 Task: Check the sale-to-list ratio of crown molding in the last 5 years.
Action: Mouse moved to (871, 188)
Screenshot: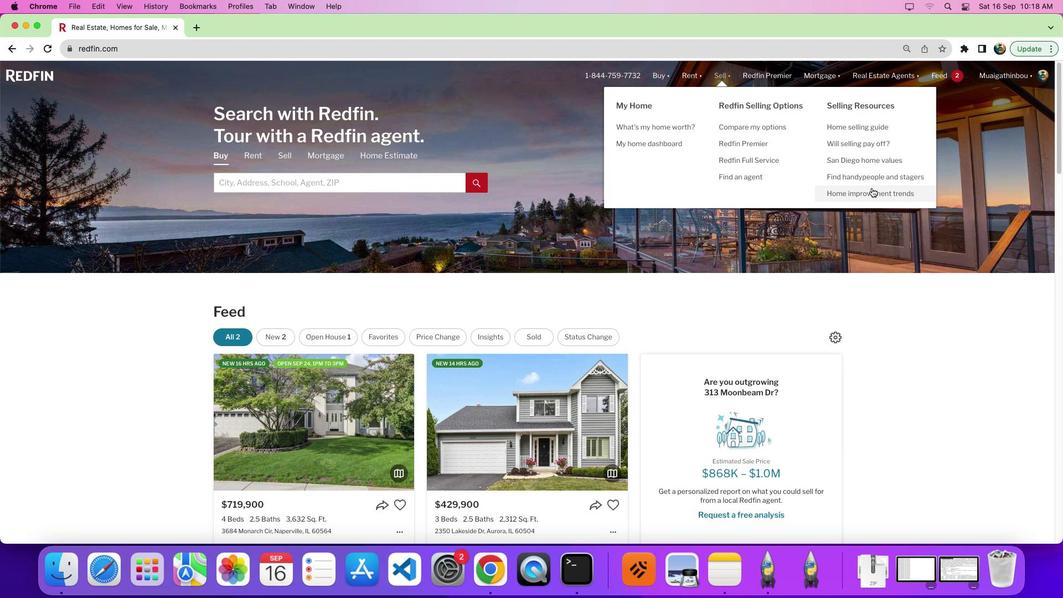 
Action: Mouse pressed left at (871, 188)
Screenshot: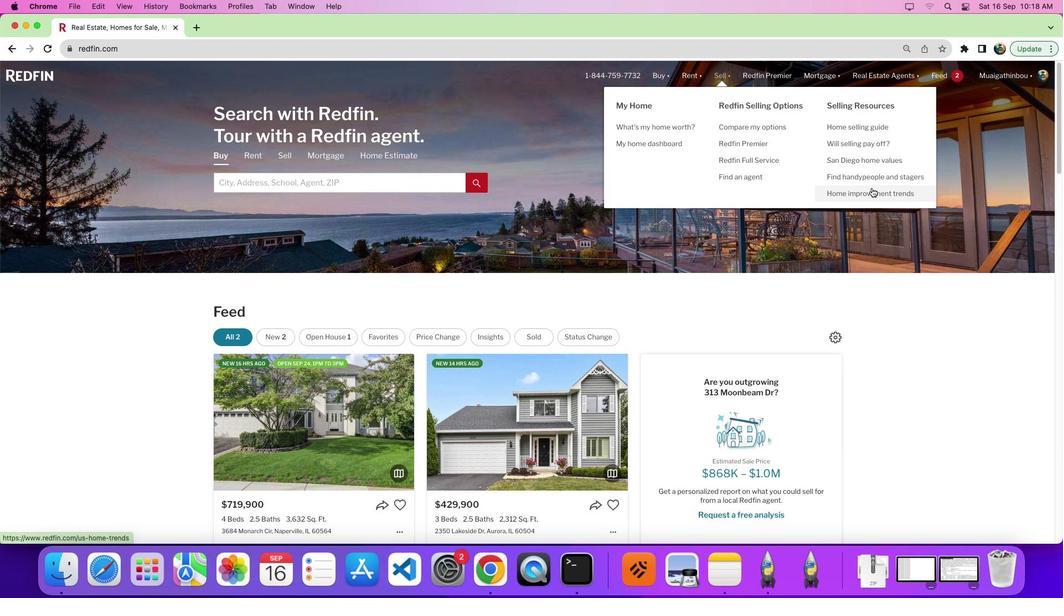 
Action: Mouse pressed left at (871, 188)
Screenshot: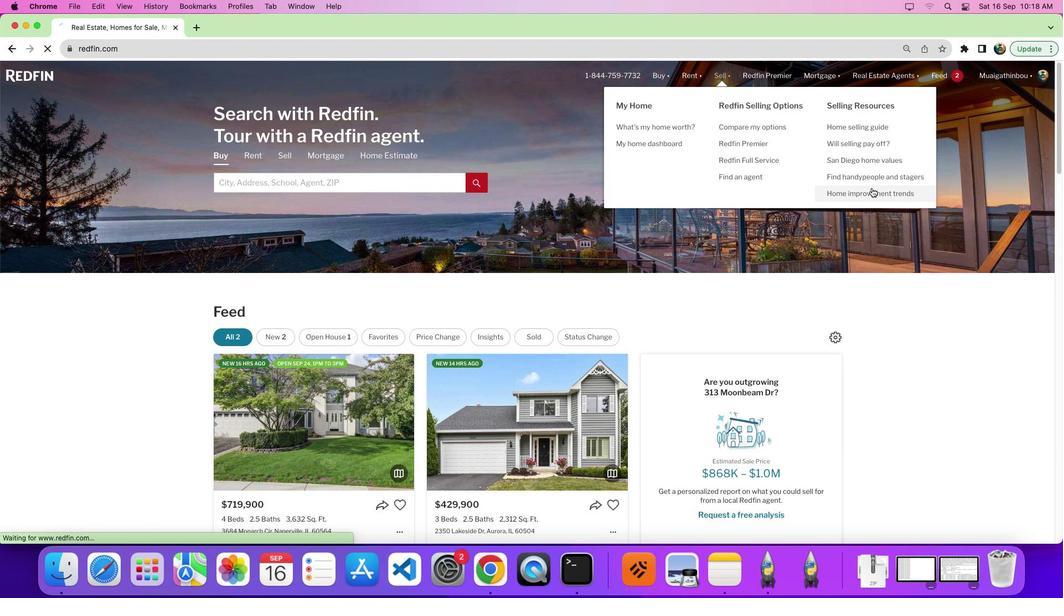 
Action: Mouse moved to (301, 212)
Screenshot: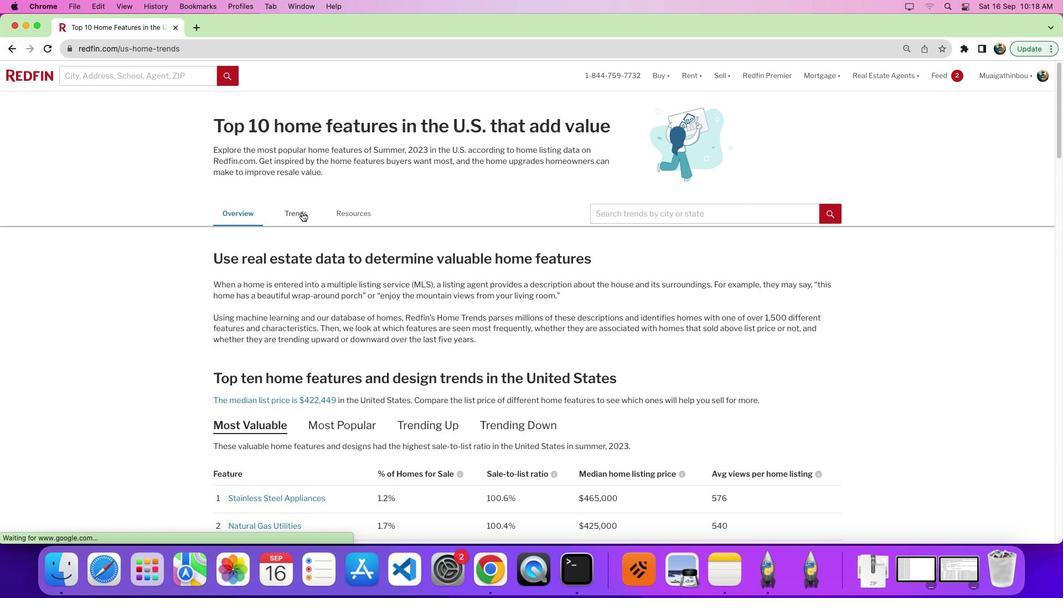 
Action: Mouse pressed left at (301, 212)
Screenshot: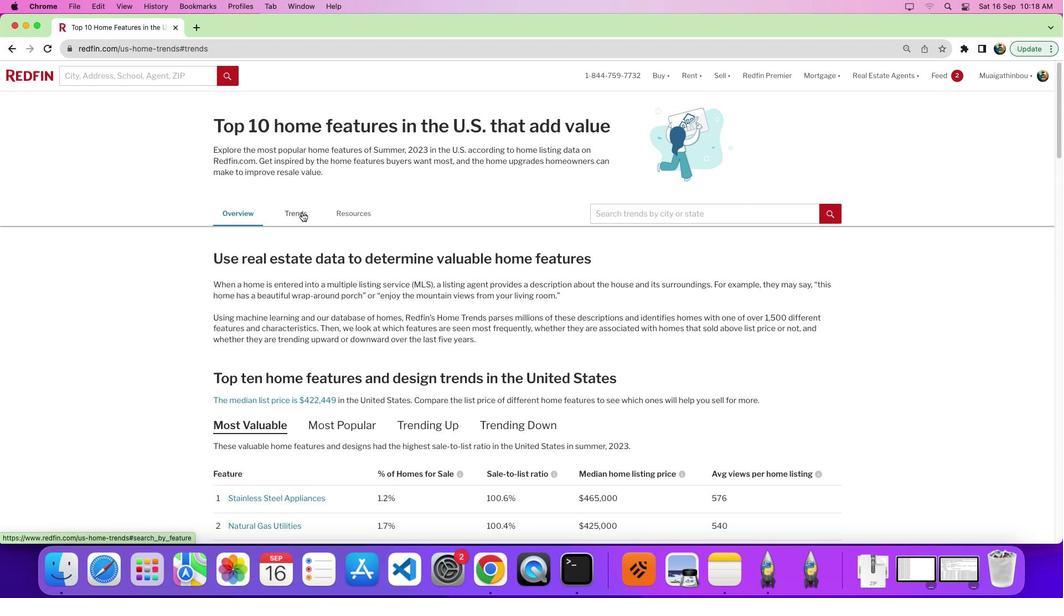 
Action: Mouse moved to (540, 286)
Screenshot: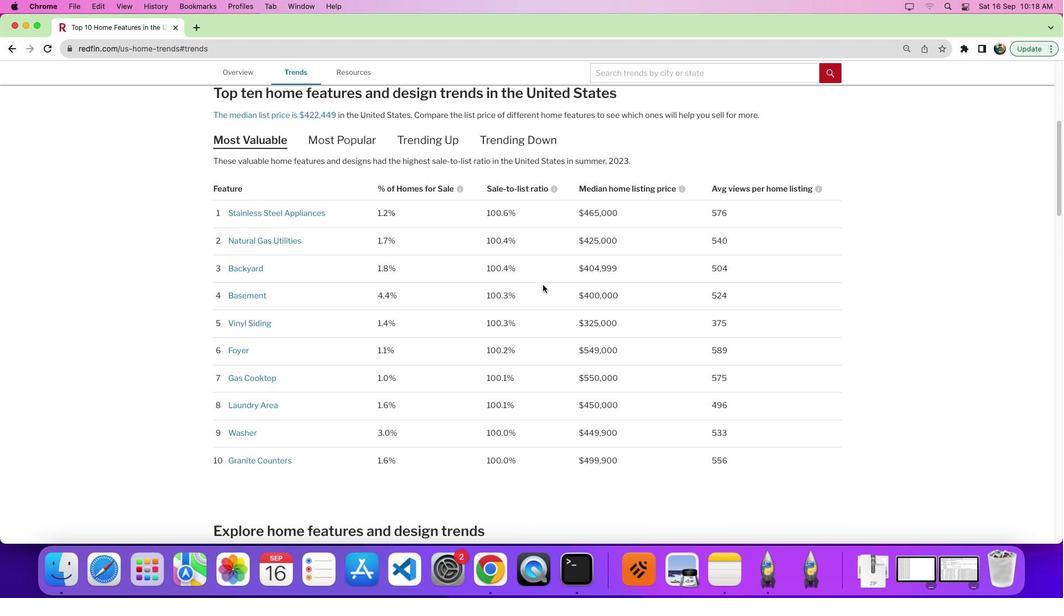 
Action: Mouse scrolled (540, 286) with delta (0, 0)
Screenshot: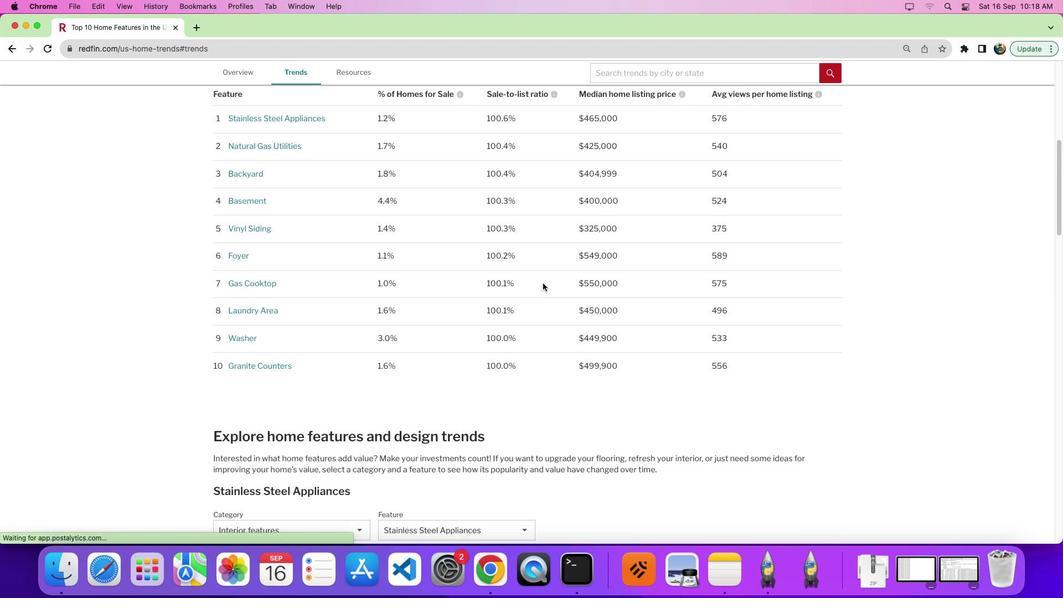 
Action: Mouse moved to (540, 286)
Screenshot: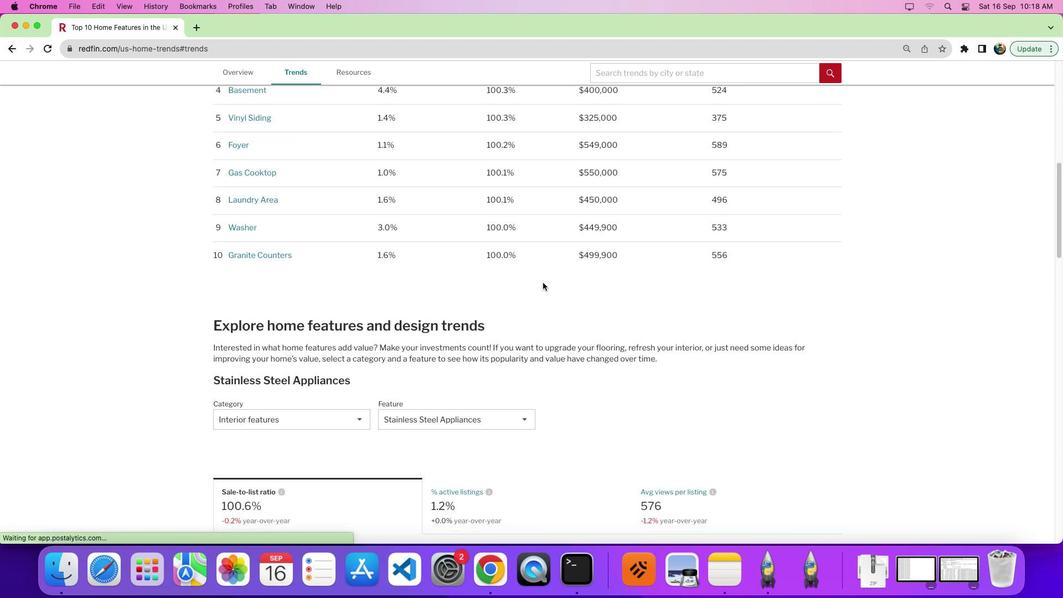 
Action: Mouse scrolled (540, 286) with delta (0, 0)
Screenshot: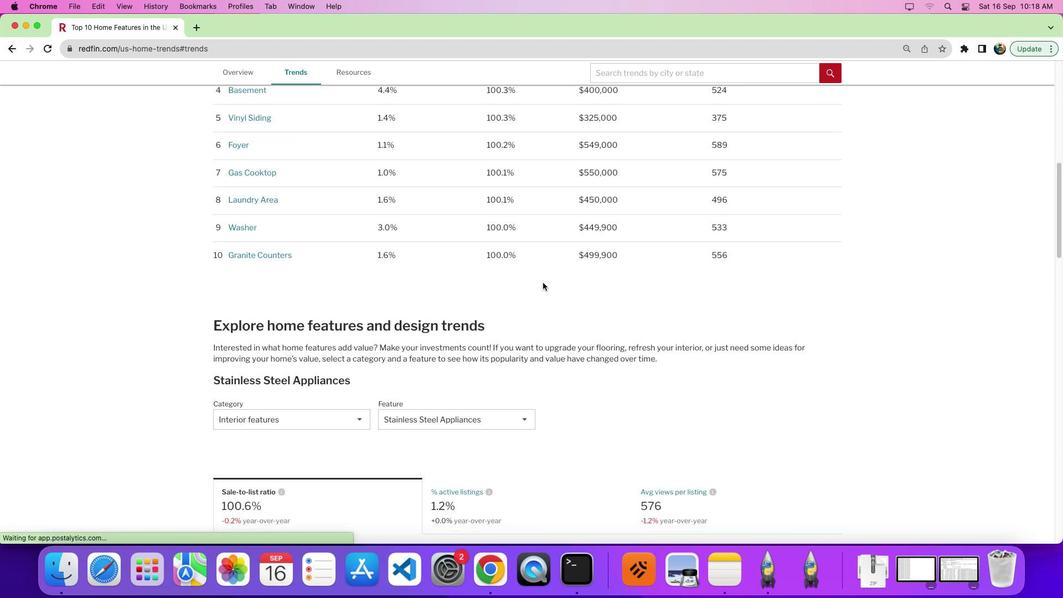 
Action: Mouse moved to (542, 286)
Screenshot: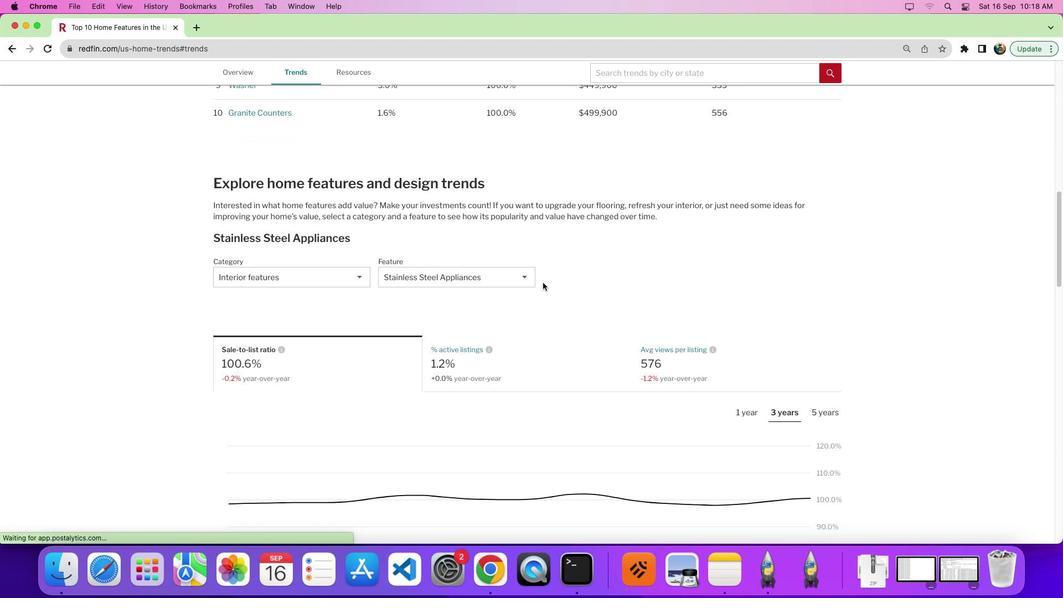 
Action: Mouse scrolled (542, 286) with delta (0, -3)
Screenshot: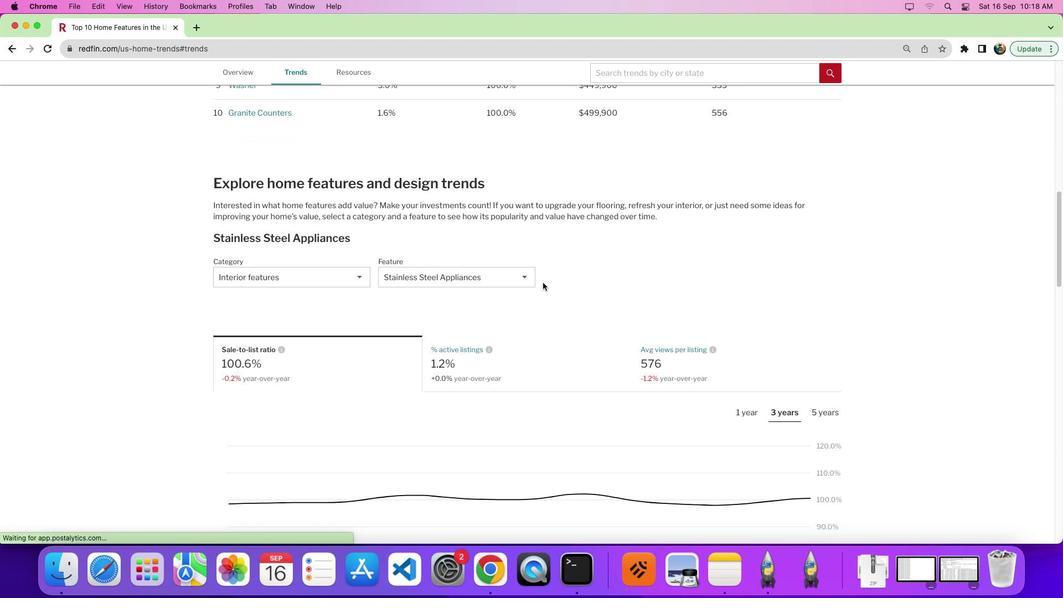 
Action: Mouse moved to (543, 283)
Screenshot: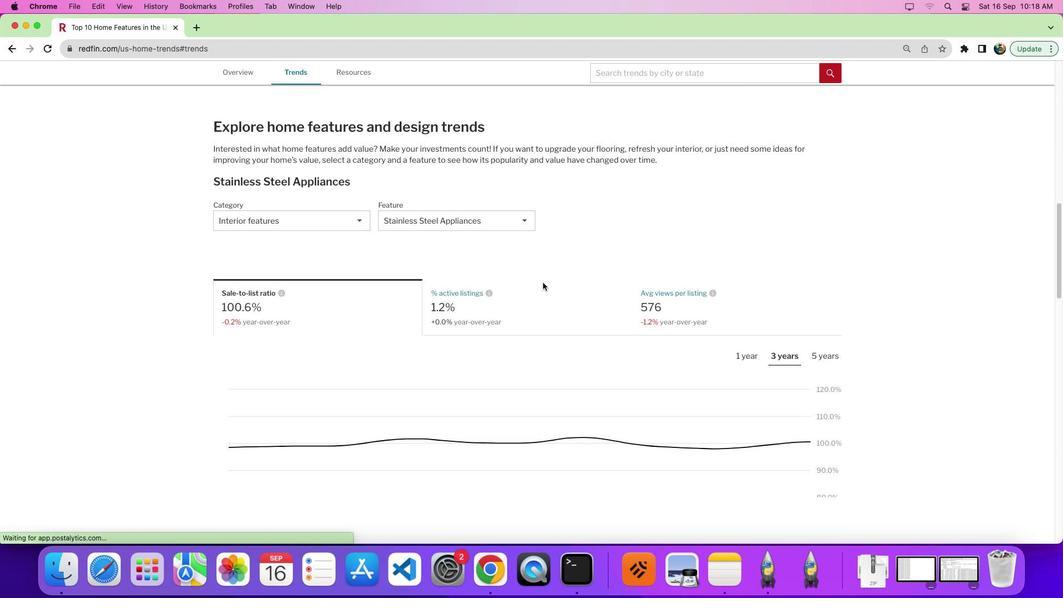 
Action: Mouse scrolled (543, 283) with delta (0, -4)
Screenshot: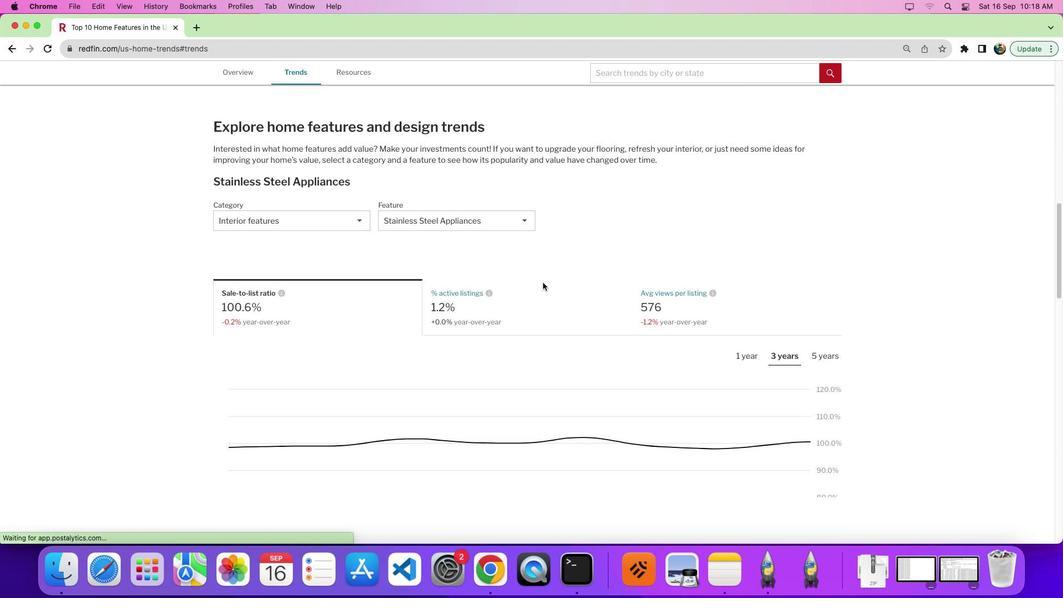 
Action: Mouse moved to (543, 282)
Screenshot: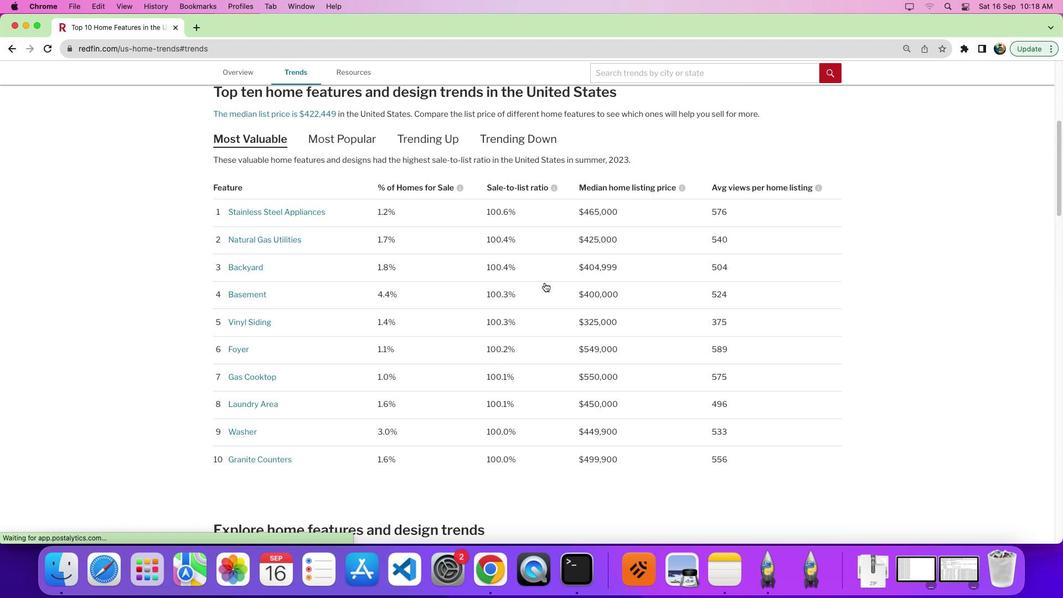 
Action: Mouse scrolled (543, 282) with delta (0, 0)
Screenshot: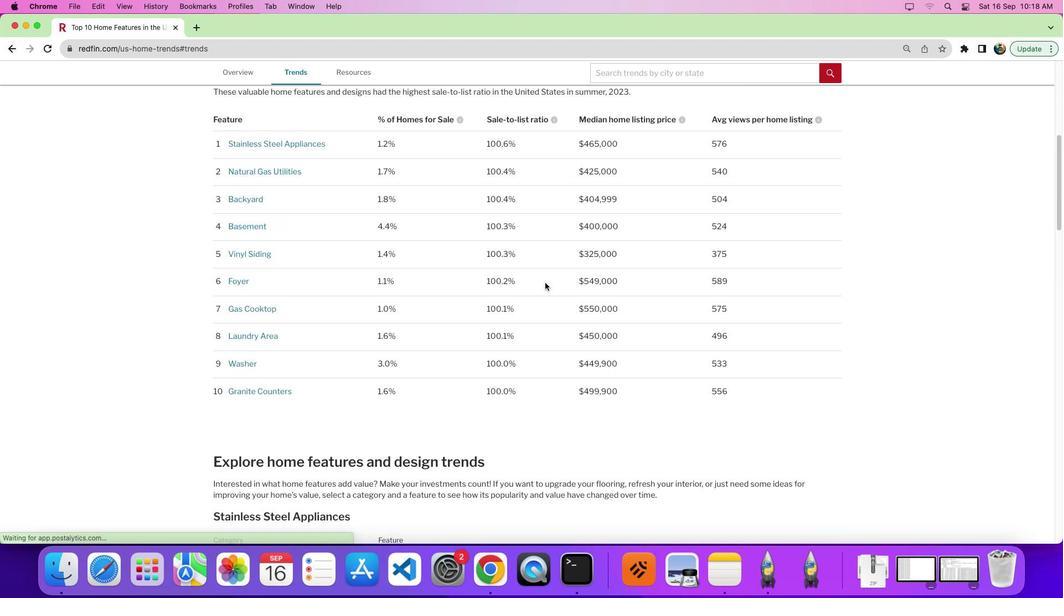 
Action: Mouse scrolled (543, 282) with delta (0, 0)
Screenshot: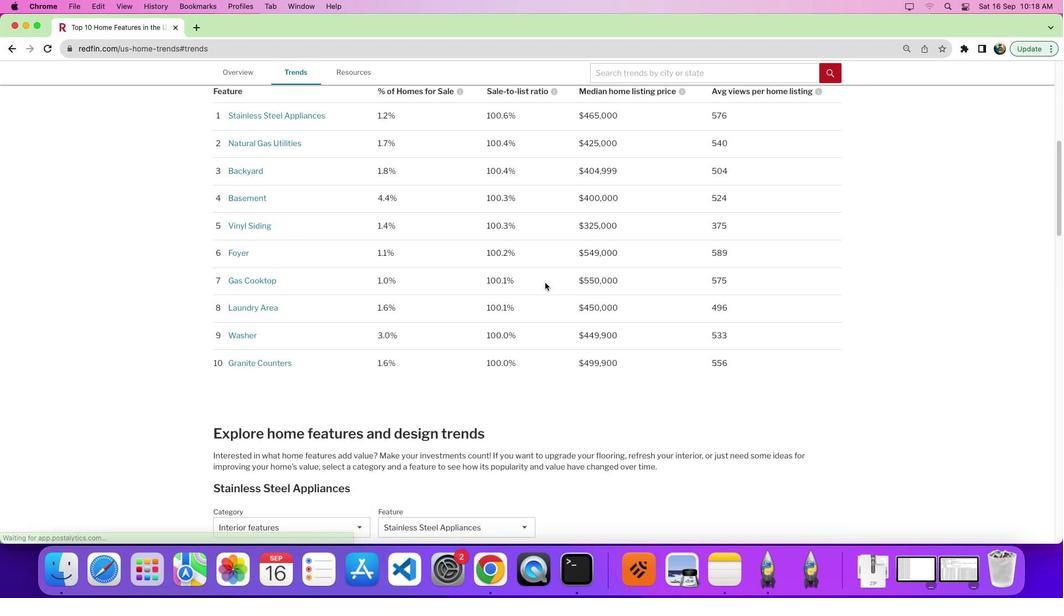 
Action: Mouse moved to (544, 282)
Screenshot: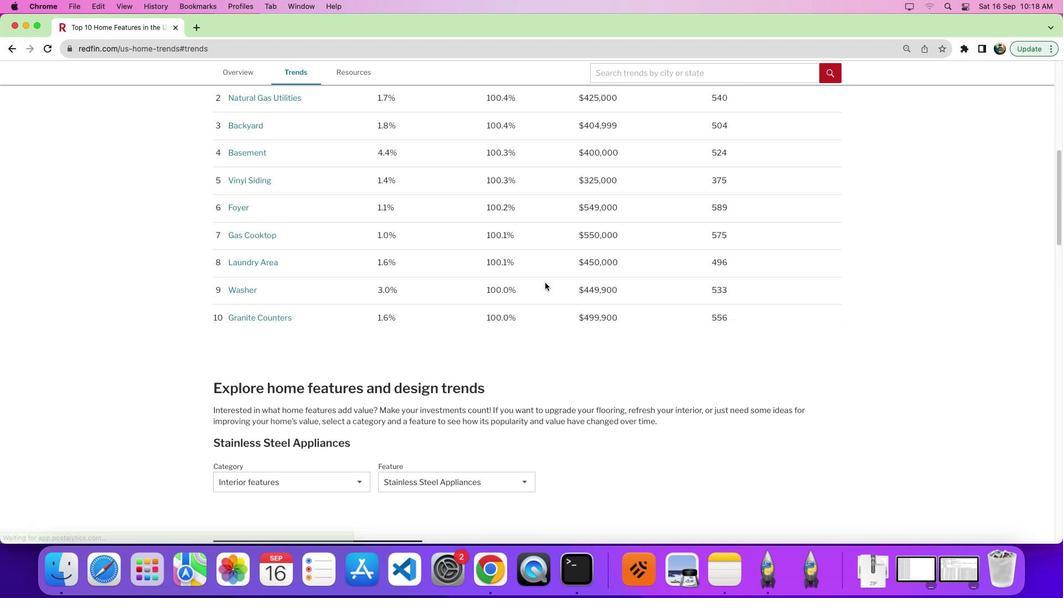
Action: Mouse scrolled (544, 282) with delta (0, -2)
Screenshot: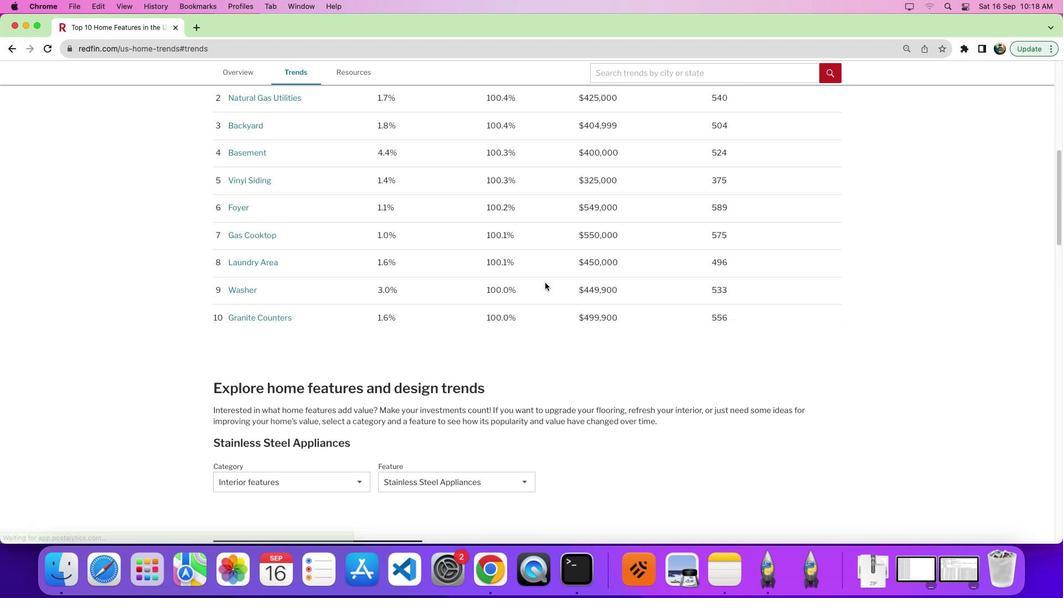
Action: Mouse moved to (565, 273)
Screenshot: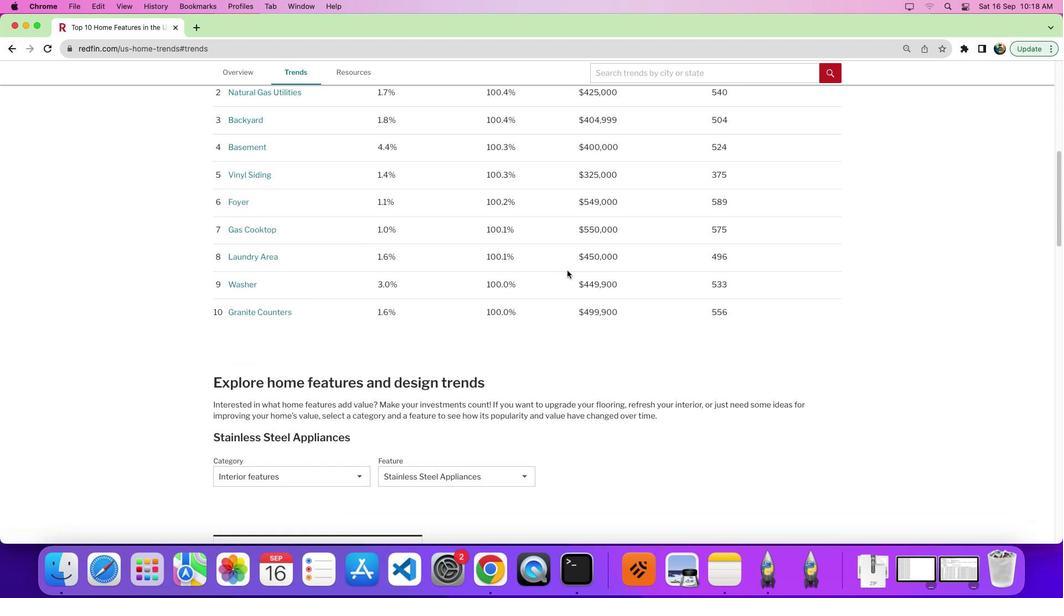 
Action: Mouse scrolled (565, 273) with delta (0, 0)
Screenshot: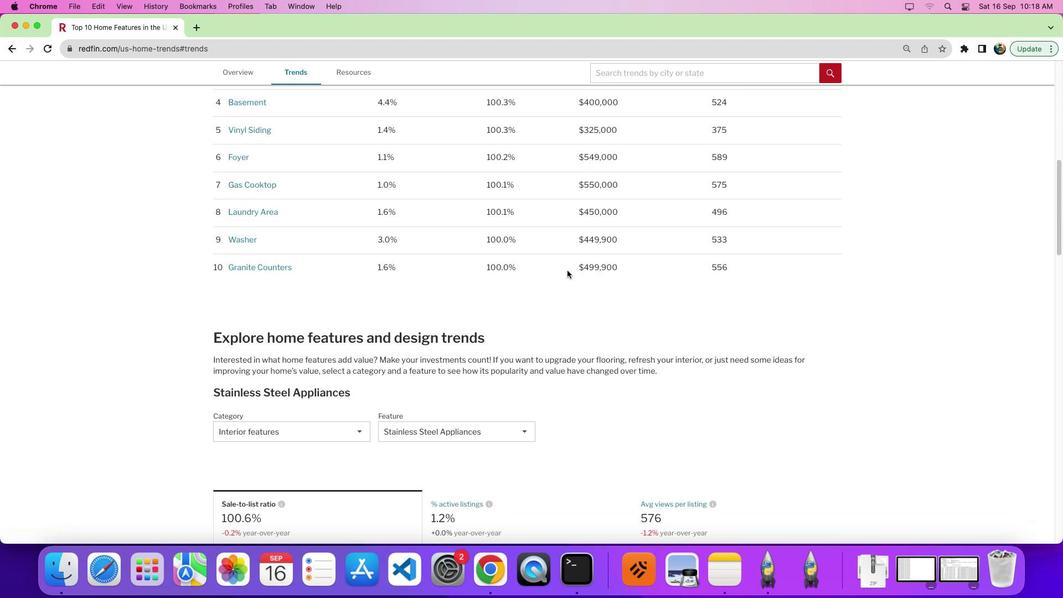 
Action: Mouse moved to (567, 272)
Screenshot: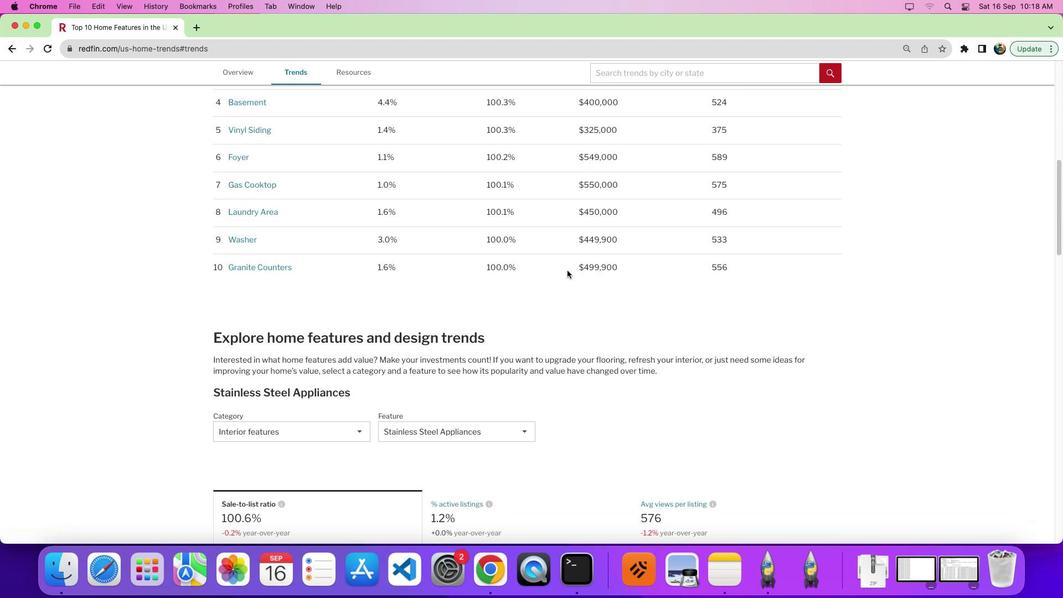 
Action: Mouse scrolled (567, 272) with delta (0, 0)
Screenshot: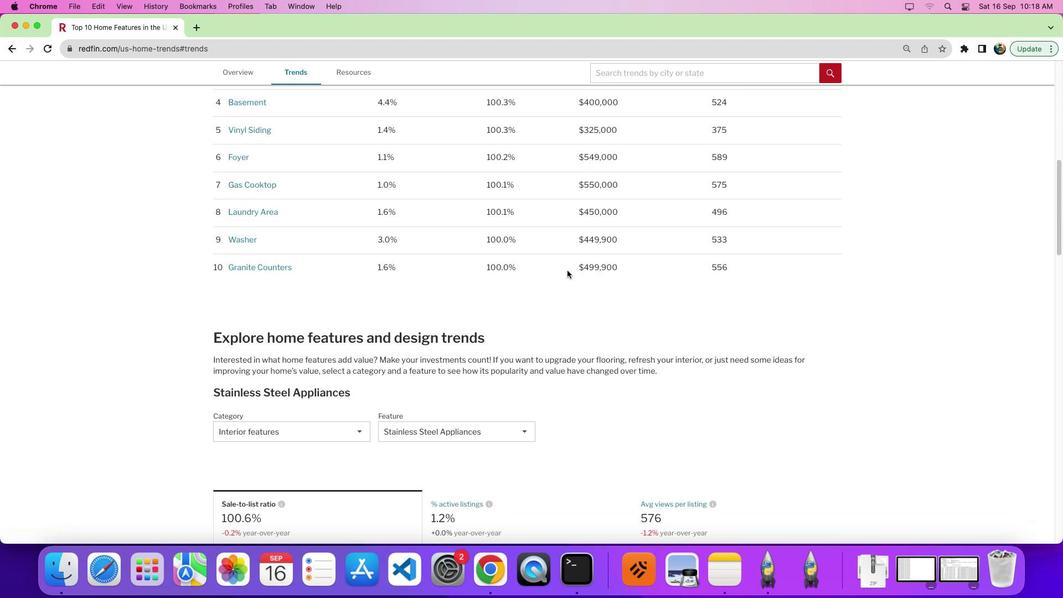 
Action: Mouse moved to (567, 271)
Screenshot: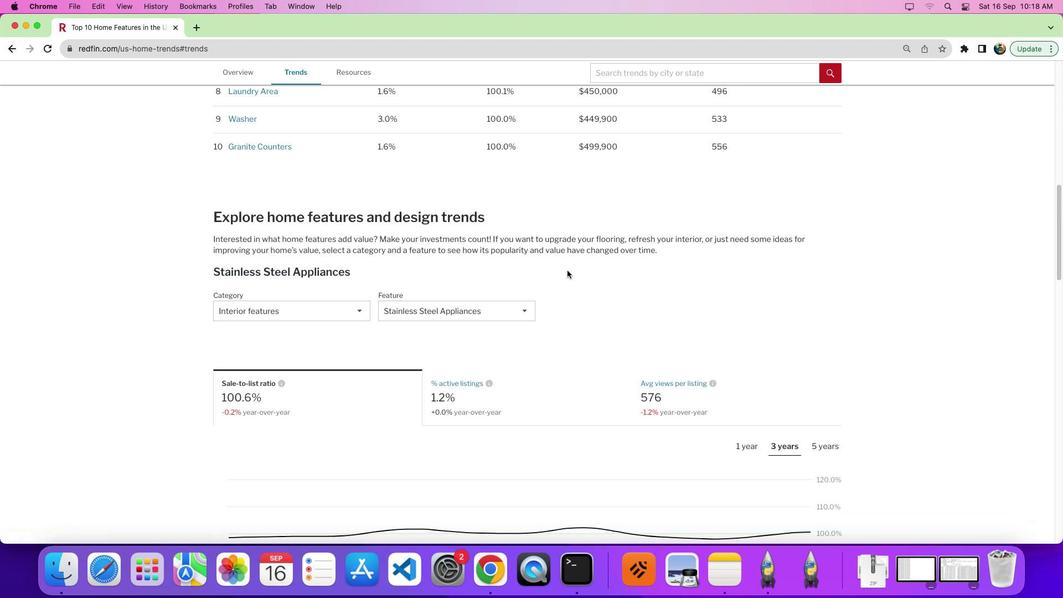 
Action: Mouse scrolled (567, 271) with delta (0, -3)
Screenshot: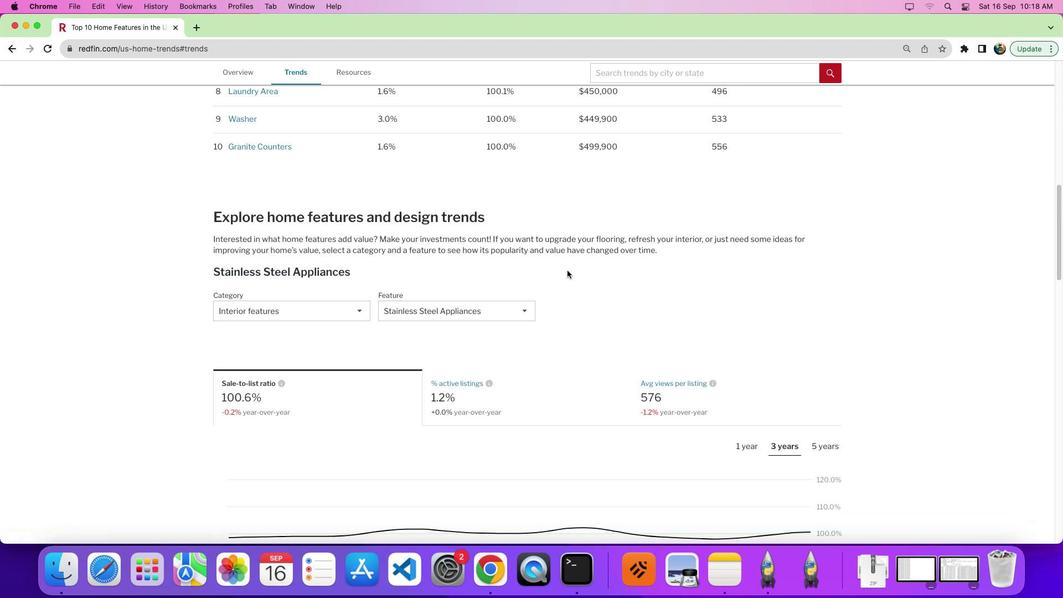 
Action: Mouse moved to (567, 270)
Screenshot: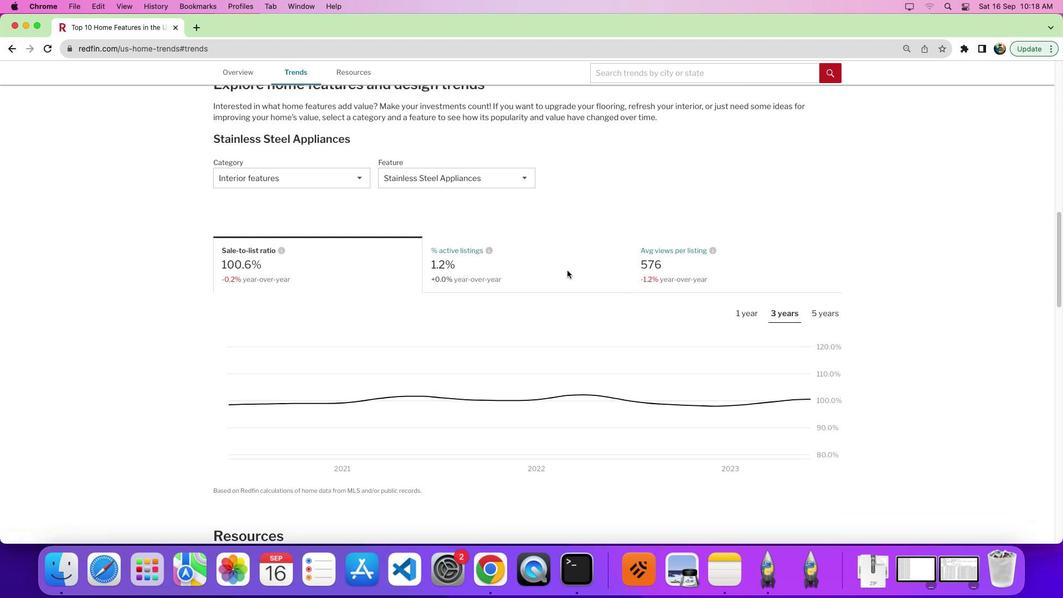 
Action: Mouse scrolled (567, 270) with delta (0, -4)
Screenshot: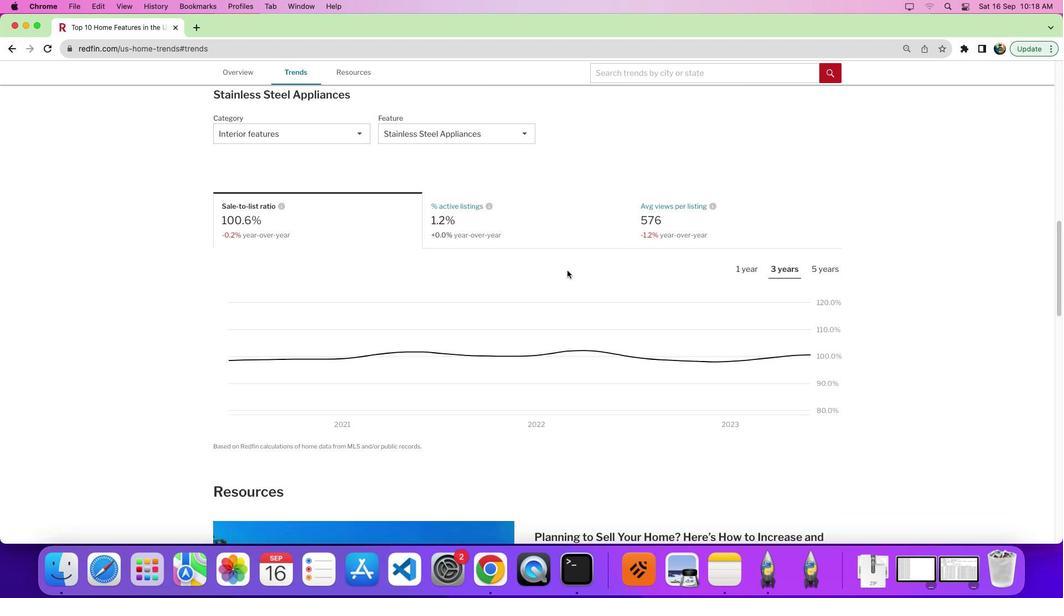 
Action: Mouse moved to (454, 132)
Screenshot: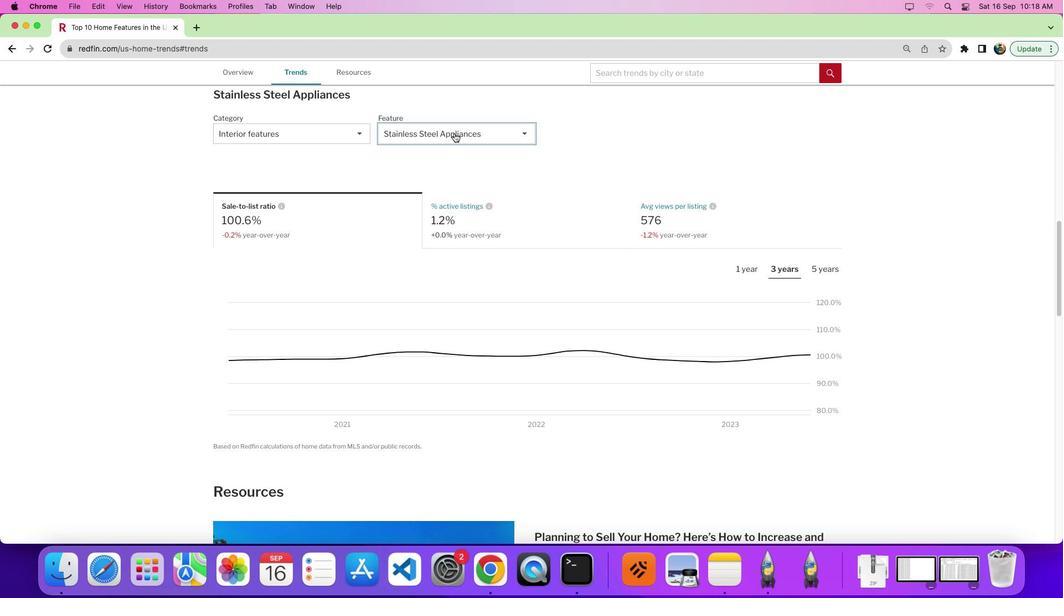 
Action: Mouse pressed left at (454, 132)
Screenshot: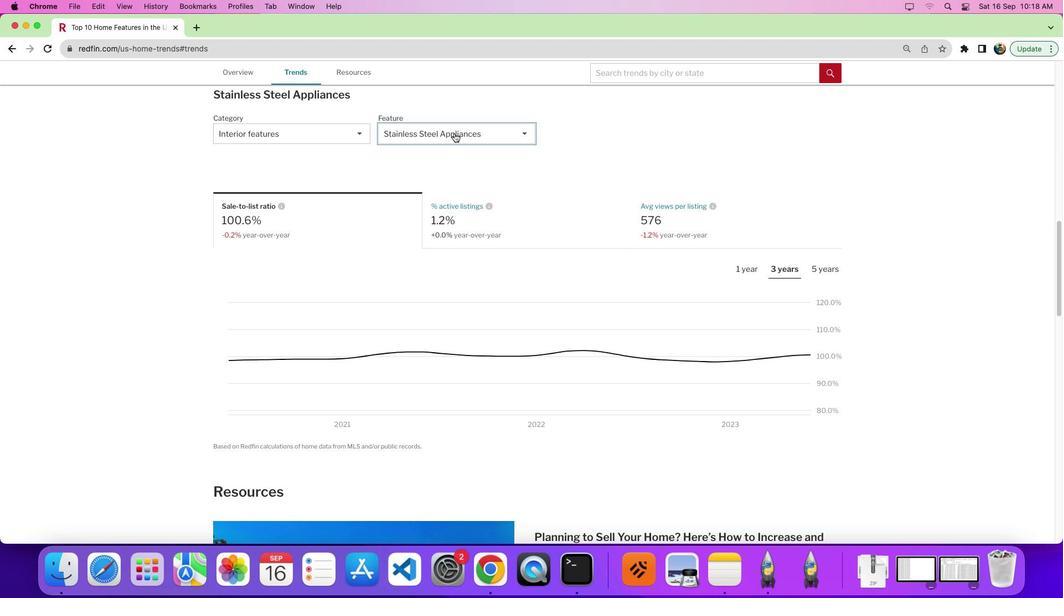 
Action: Mouse moved to (482, 238)
Screenshot: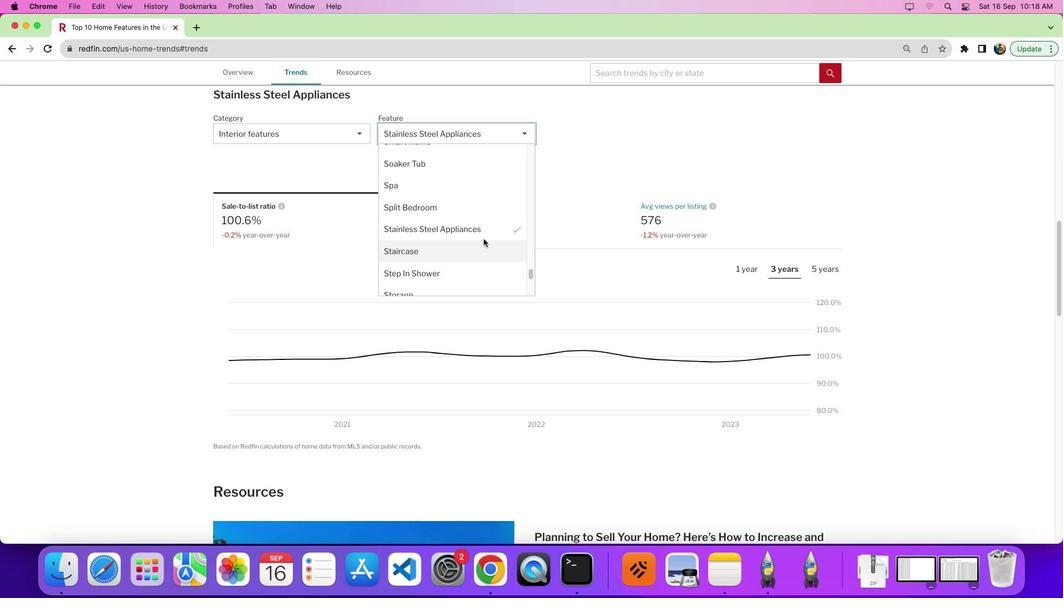 
Action: Mouse scrolled (482, 238) with delta (0, 0)
Screenshot: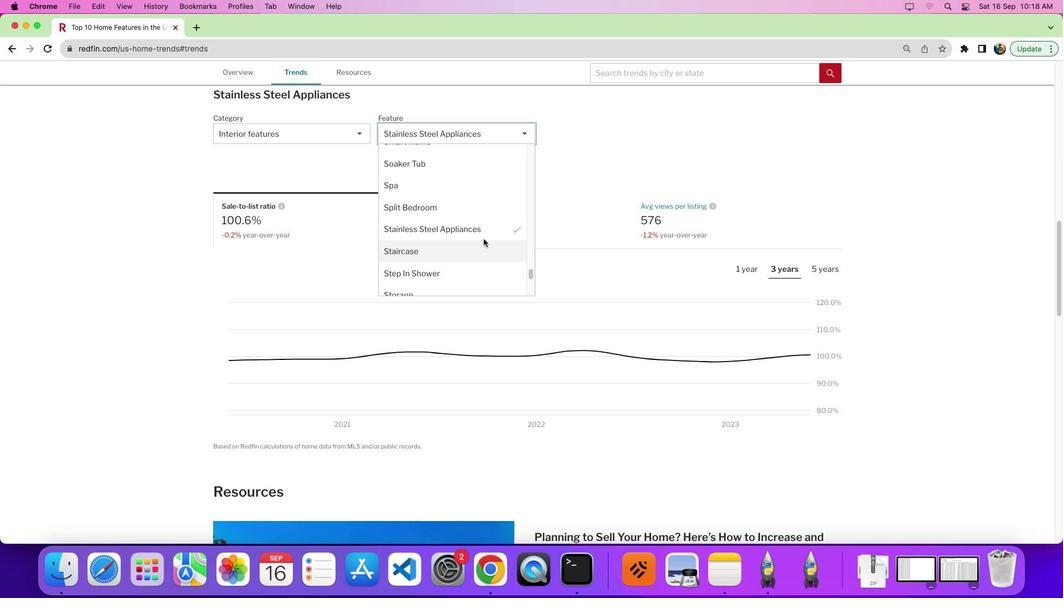 
Action: Mouse moved to (482, 238)
Screenshot: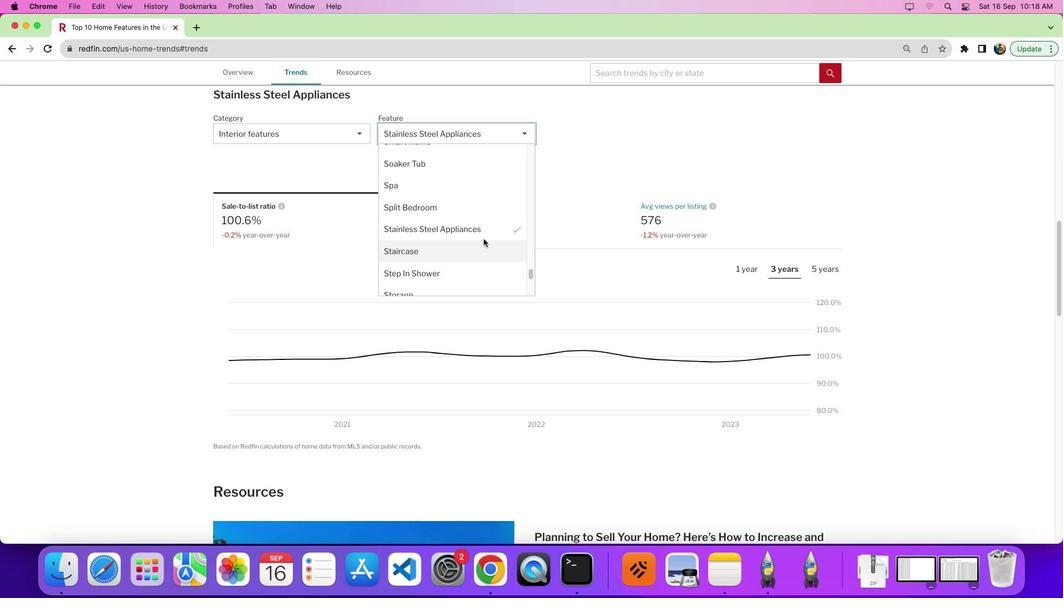 
Action: Mouse scrolled (482, 238) with delta (0, 0)
Screenshot: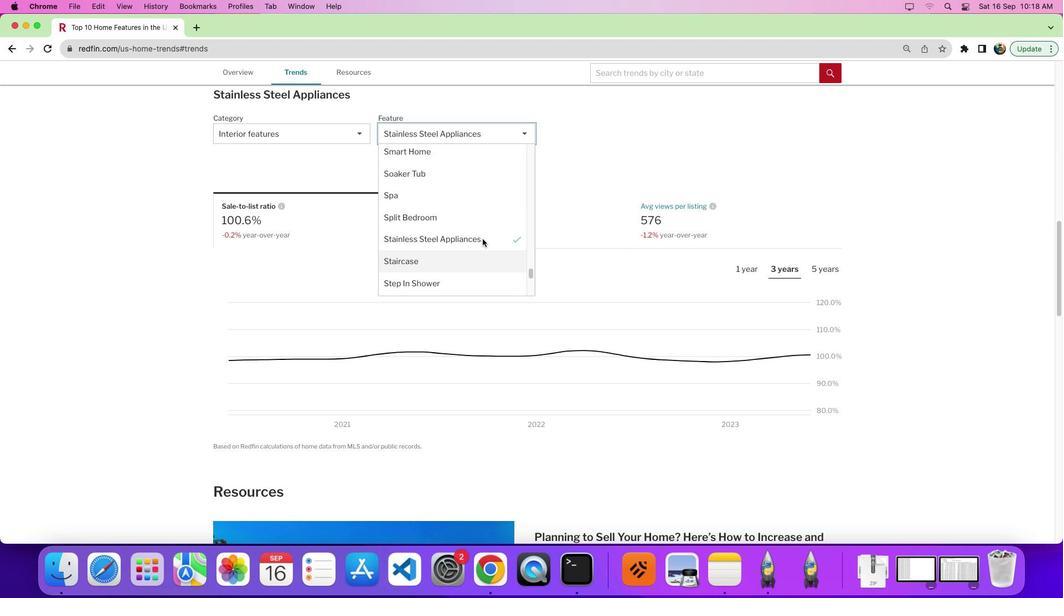
Action: Mouse moved to (480, 238)
Screenshot: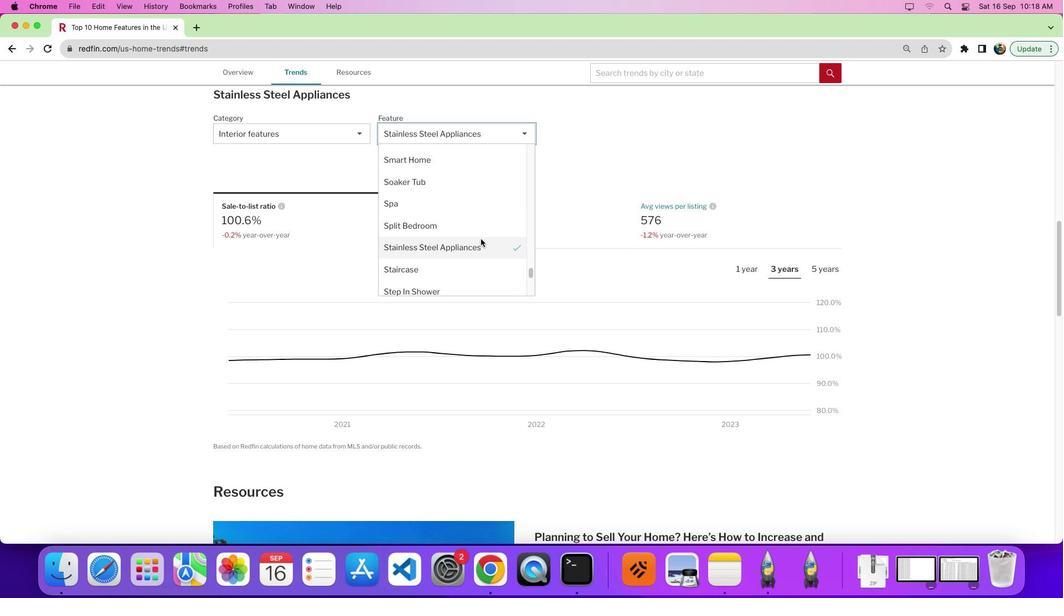 
Action: Mouse scrolled (480, 238) with delta (0, 0)
Screenshot: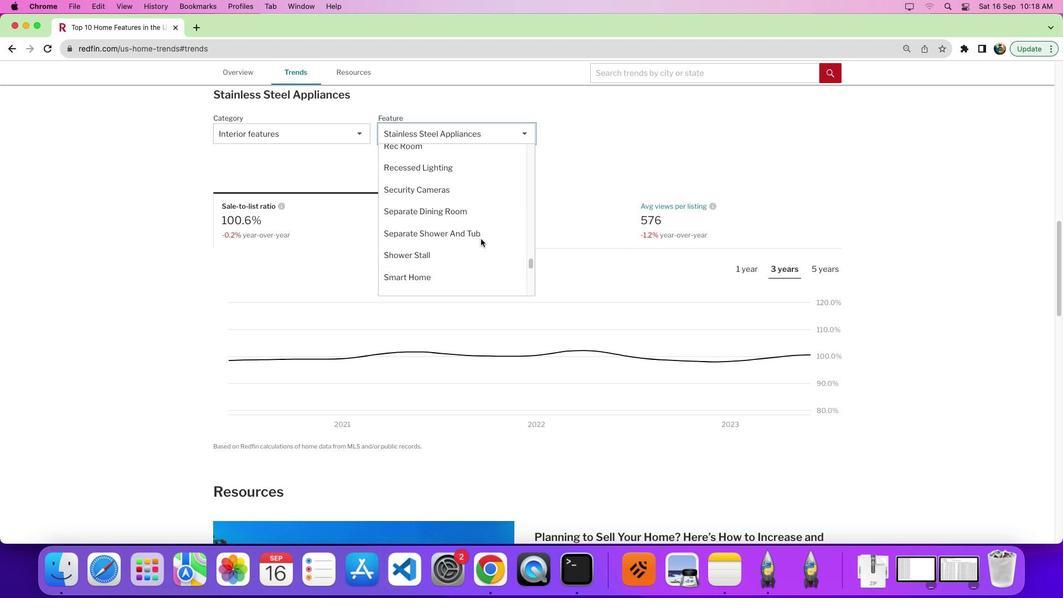 
Action: Mouse scrolled (480, 238) with delta (0, 0)
Screenshot: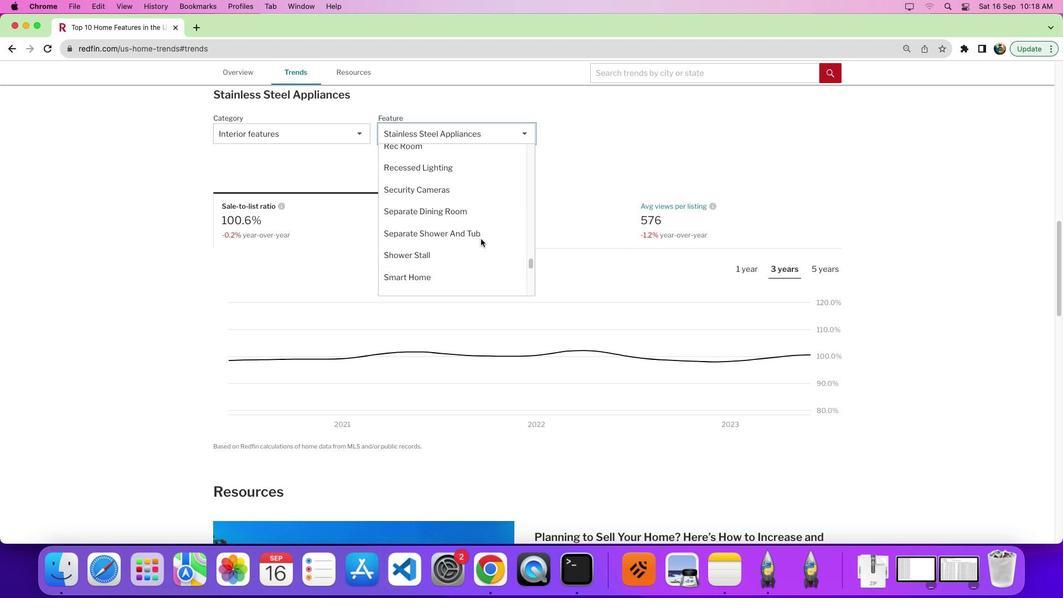 
Action: Mouse scrolled (480, 238) with delta (0, 3)
Screenshot: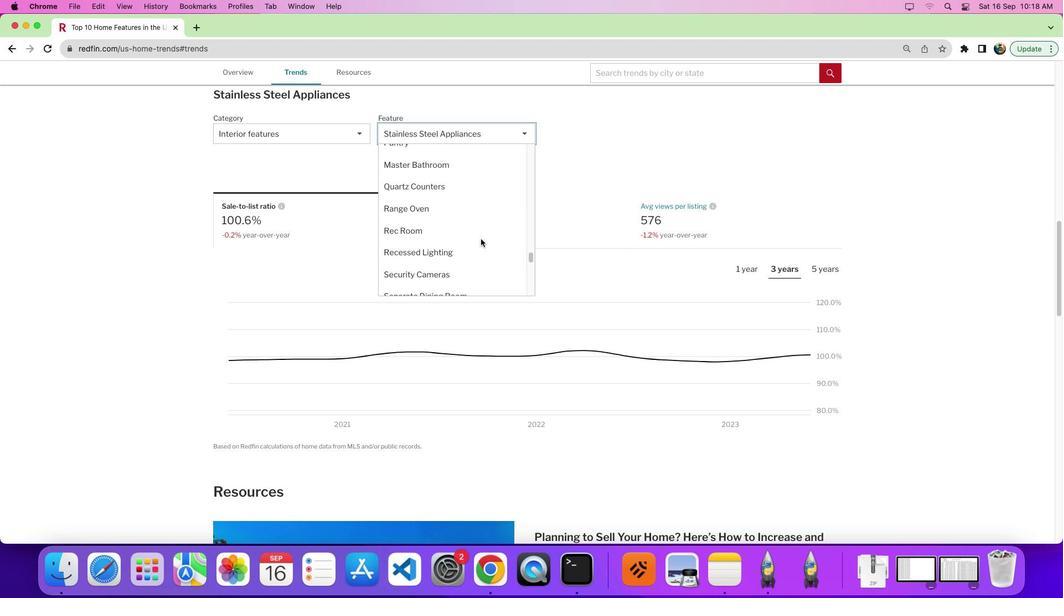 
Action: Mouse scrolled (480, 238) with delta (0, 0)
Screenshot: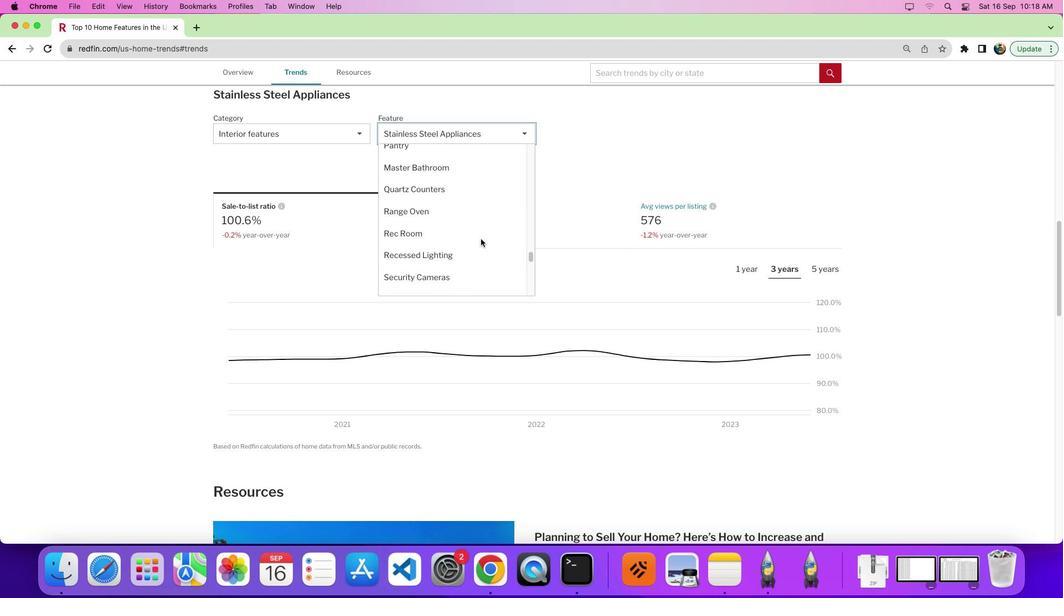 
Action: Mouse scrolled (480, 238) with delta (0, 0)
Screenshot: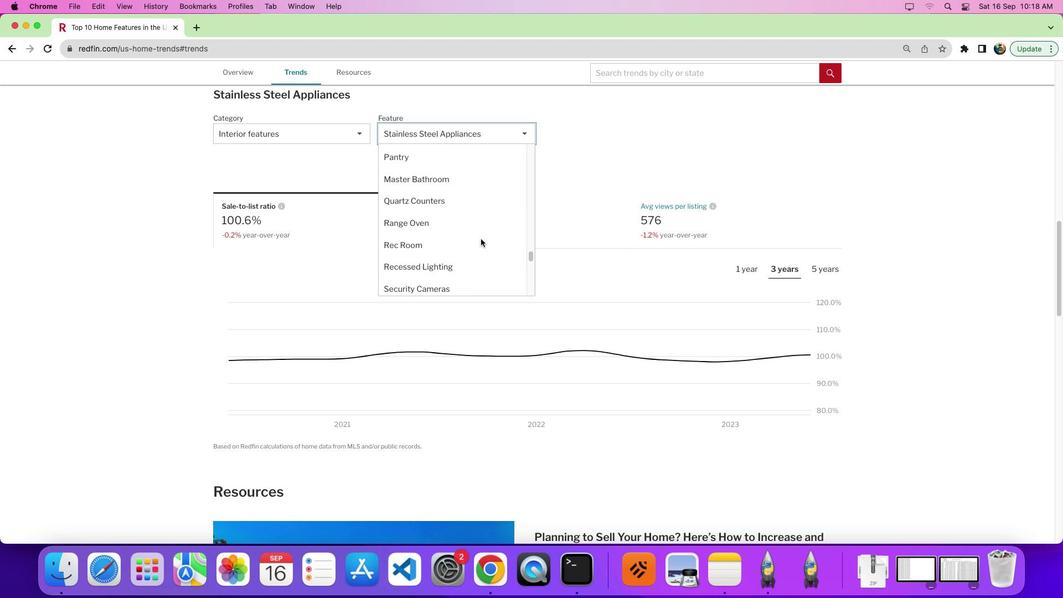 
Action: Mouse moved to (480, 238)
Screenshot: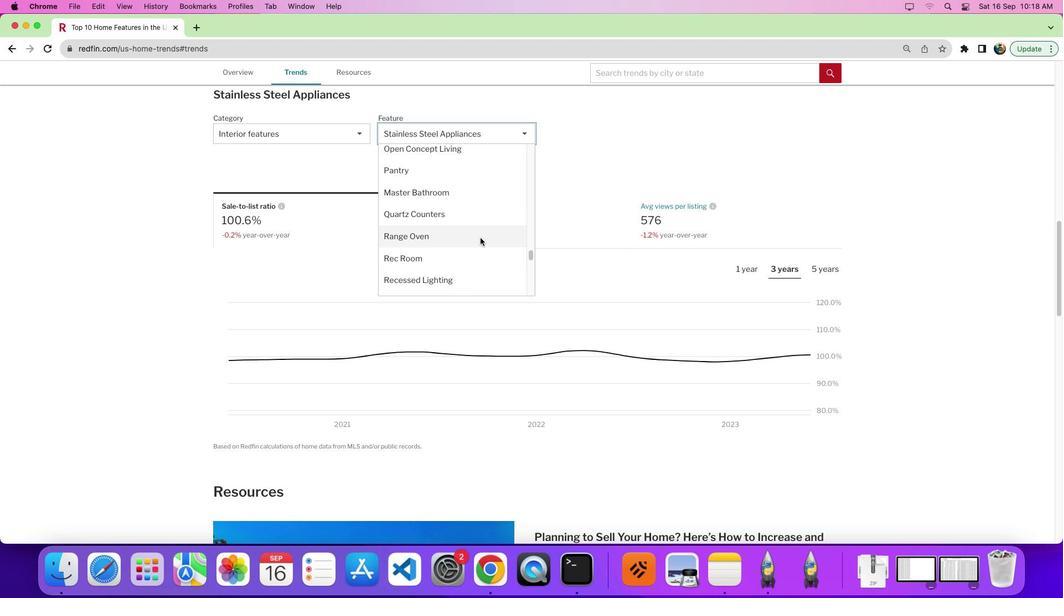 
Action: Mouse scrolled (480, 238) with delta (0, 0)
Screenshot: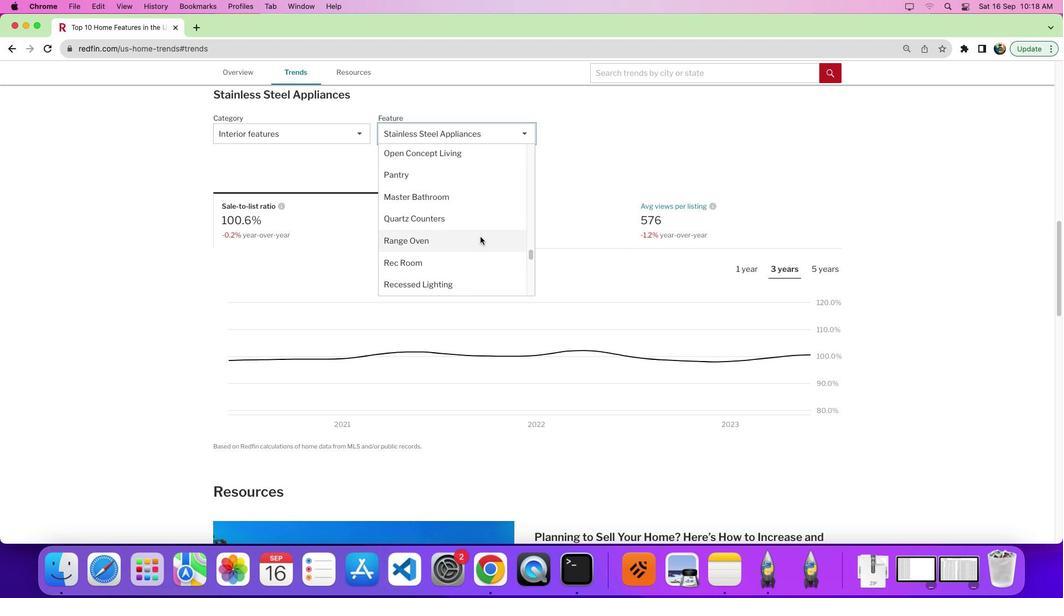 
Action: Mouse scrolled (480, 238) with delta (0, 0)
Screenshot: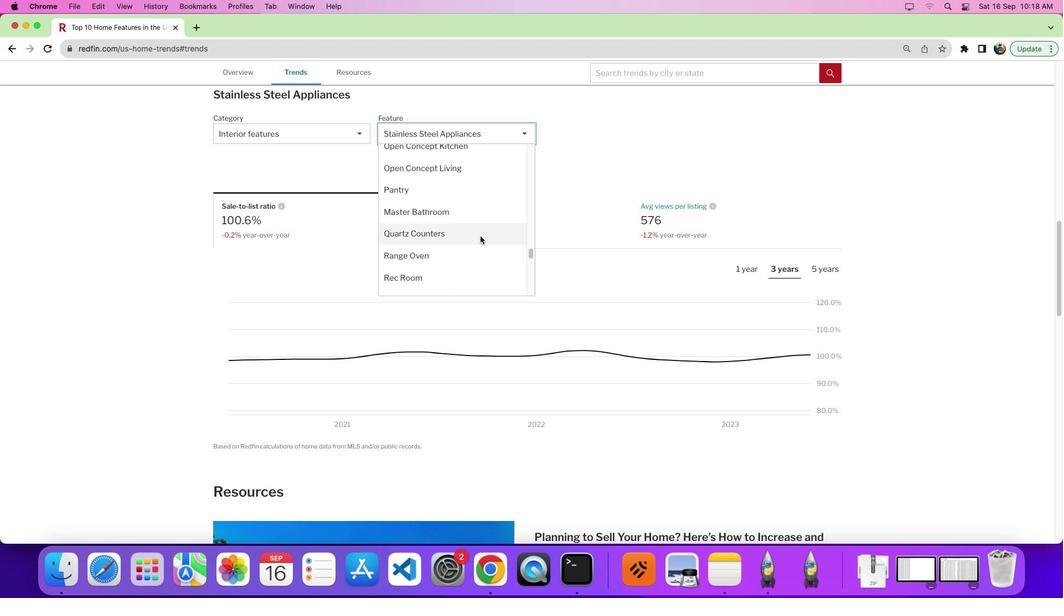 
Action: Mouse moved to (478, 231)
Screenshot: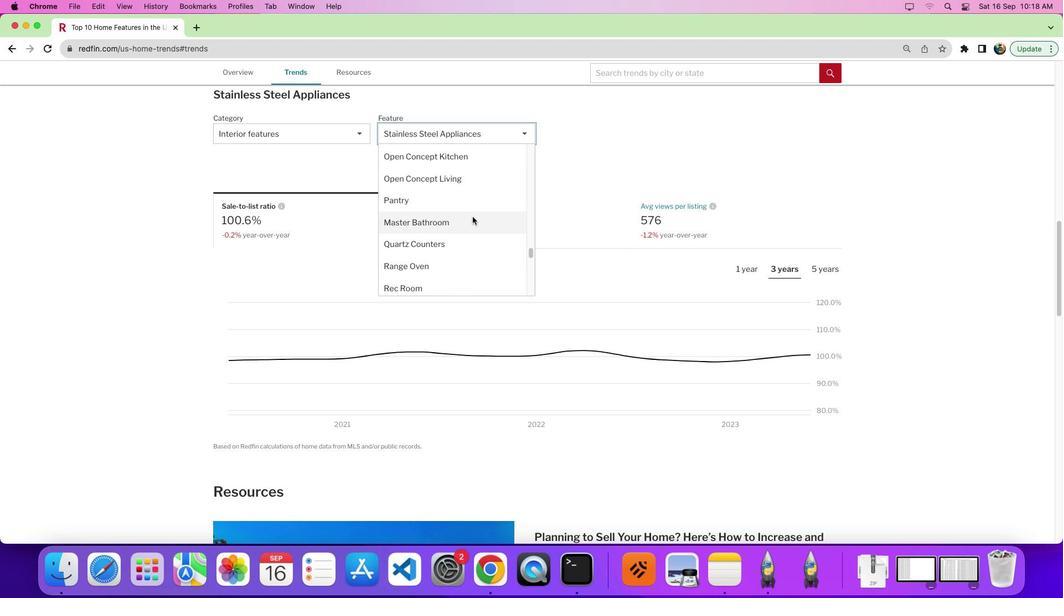 
Action: Mouse scrolled (478, 231) with delta (0, 0)
Screenshot: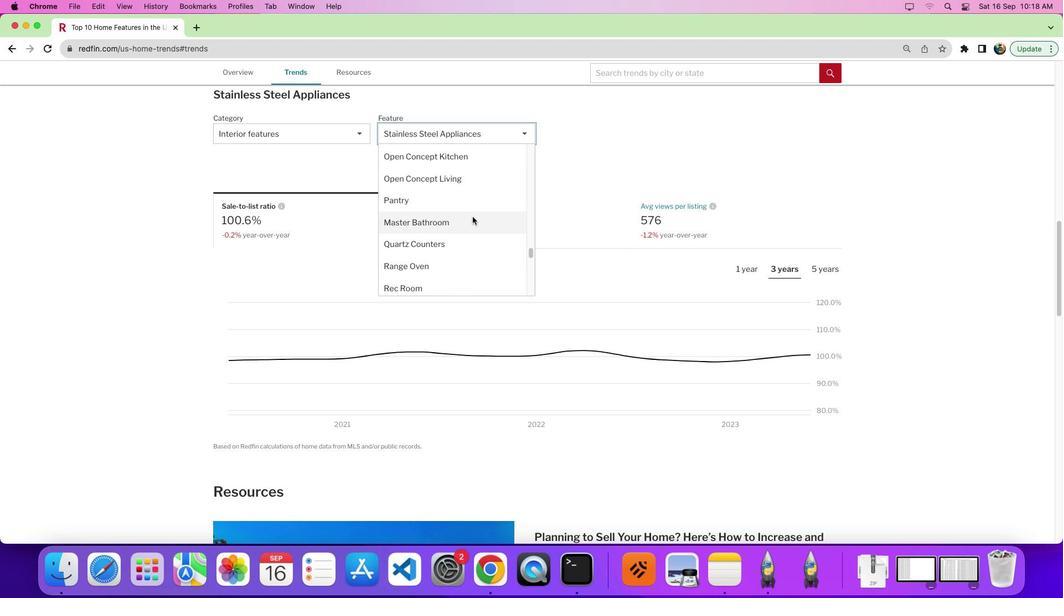 
Action: Mouse moved to (466, 209)
Screenshot: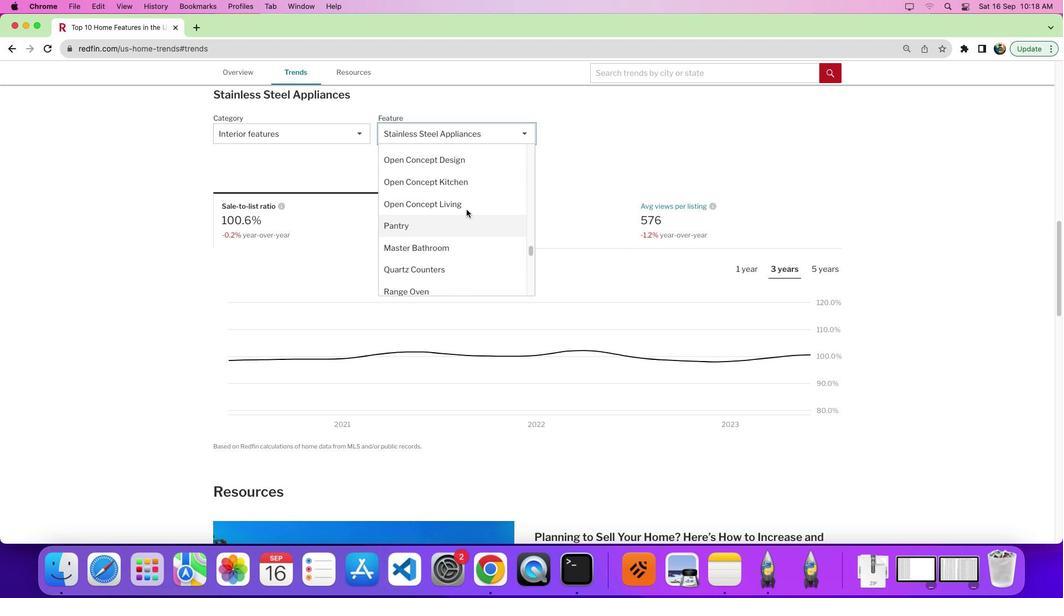 
Action: Mouse scrolled (466, 209) with delta (0, 0)
Screenshot: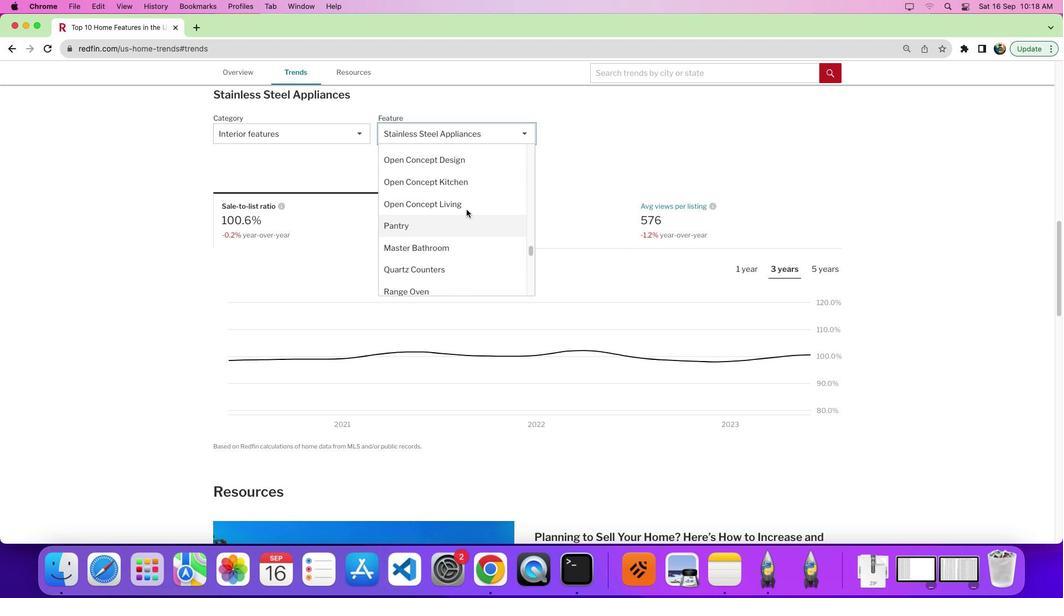 
Action: Mouse moved to (466, 209)
Screenshot: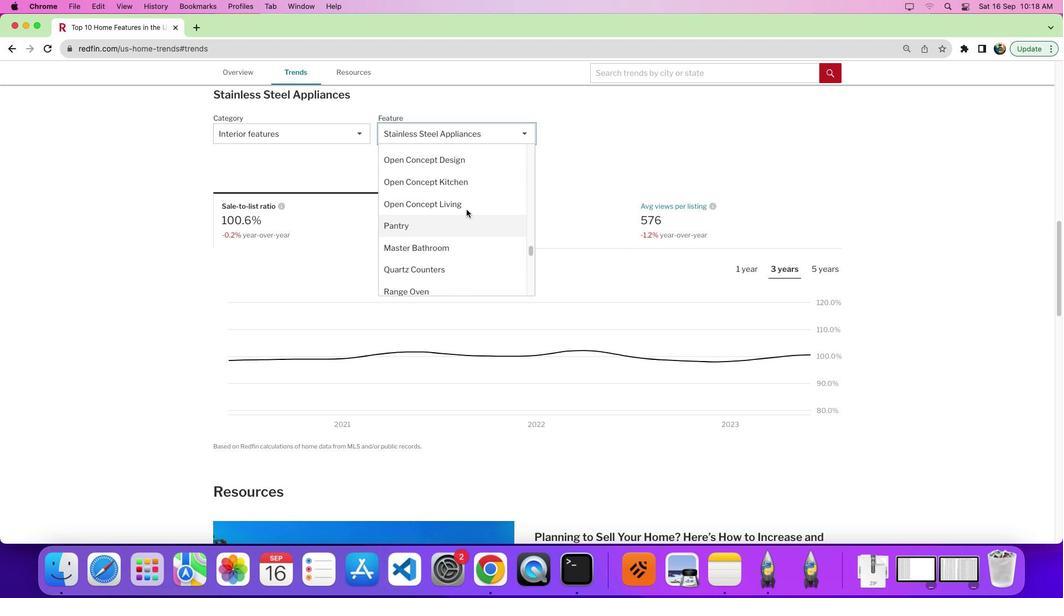 
Action: Mouse scrolled (466, 209) with delta (0, 0)
Screenshot: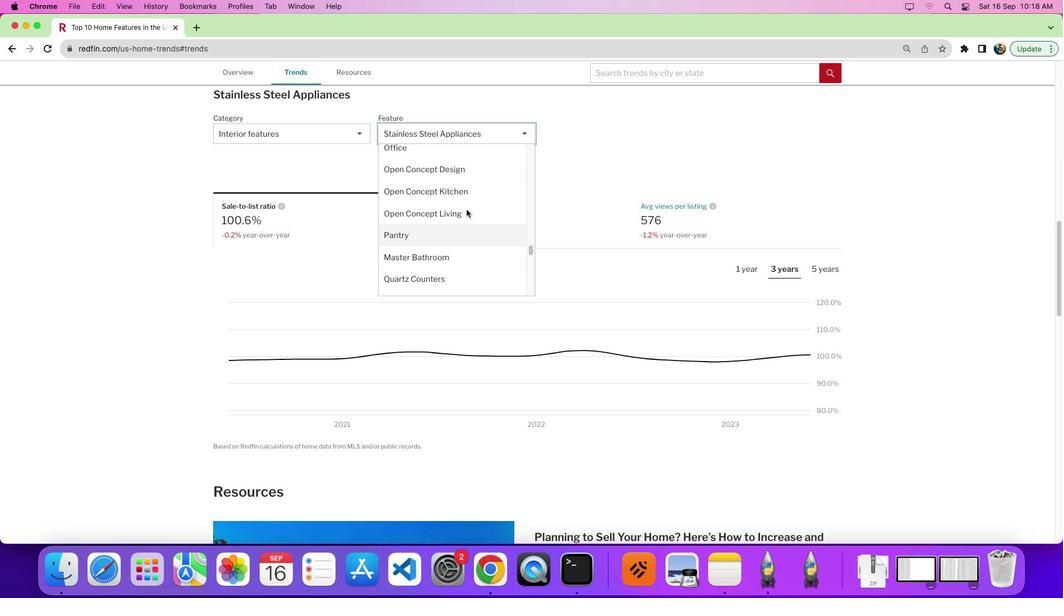 
Action: Mouse scrolled (466, 209) with delta (0, 0)
Screenshot: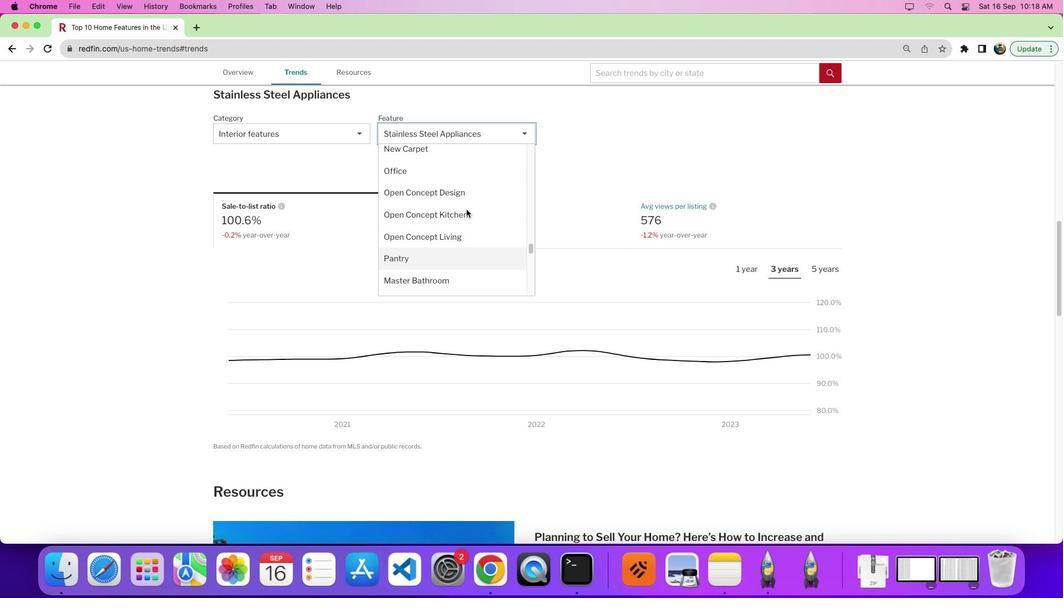 
Action: Mouse scrolled (466, 209) with delta (0, 0)
Screenshot: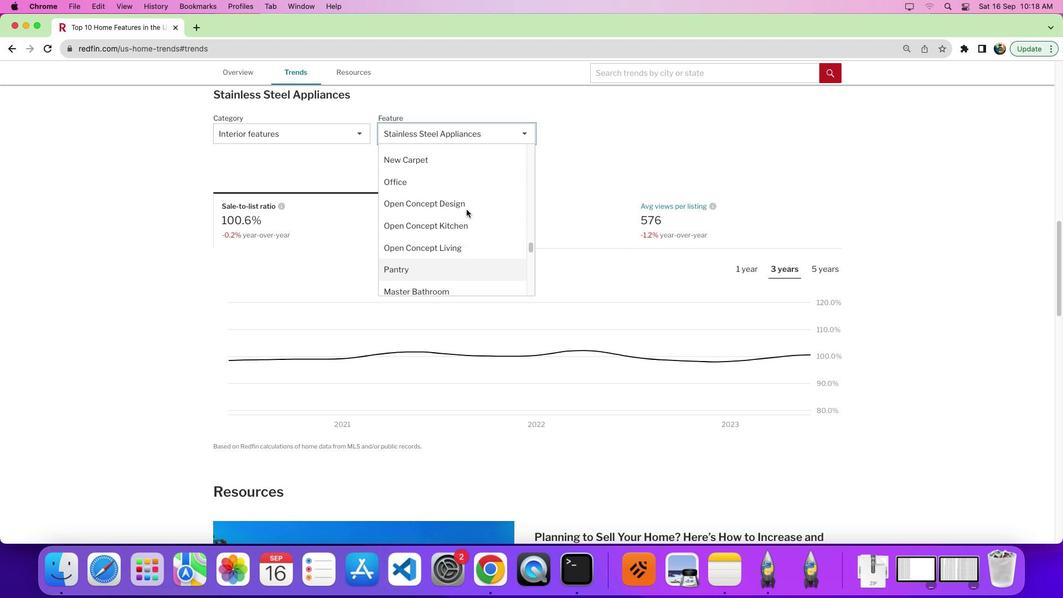
Action: Mouse scrolled (466, 209) with delta (0, 0)
Screenshot: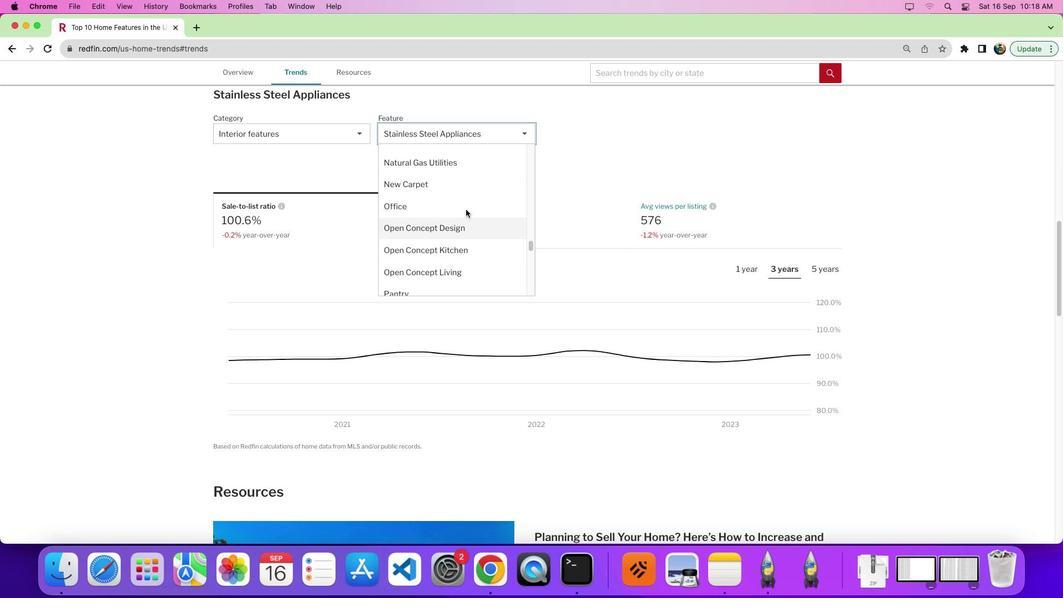 
Action: Mouse scrolled (466, 209) with delta (0, 0)
Screenshot: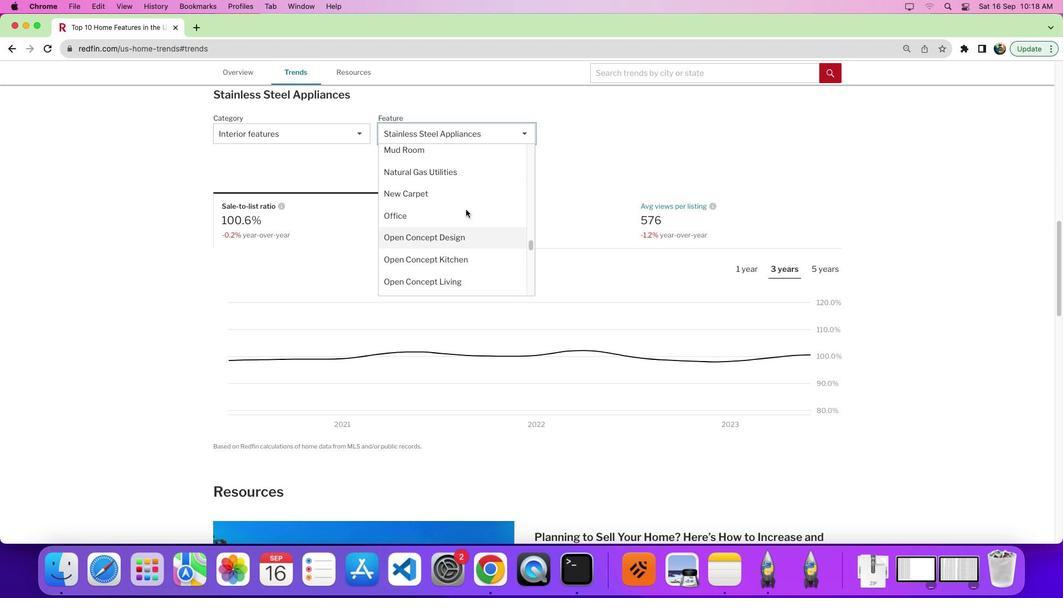 
Action: Mouse moved to (465, 207)
Screenshot: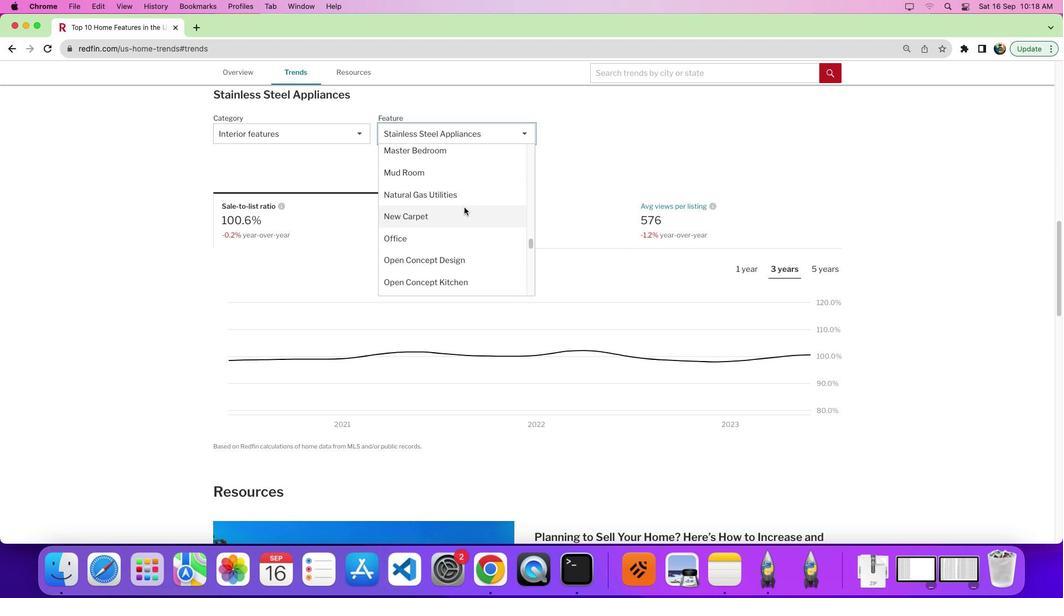 
Action: Mouse scrolled (465, 207) with delta (0, 0)
Screenshot: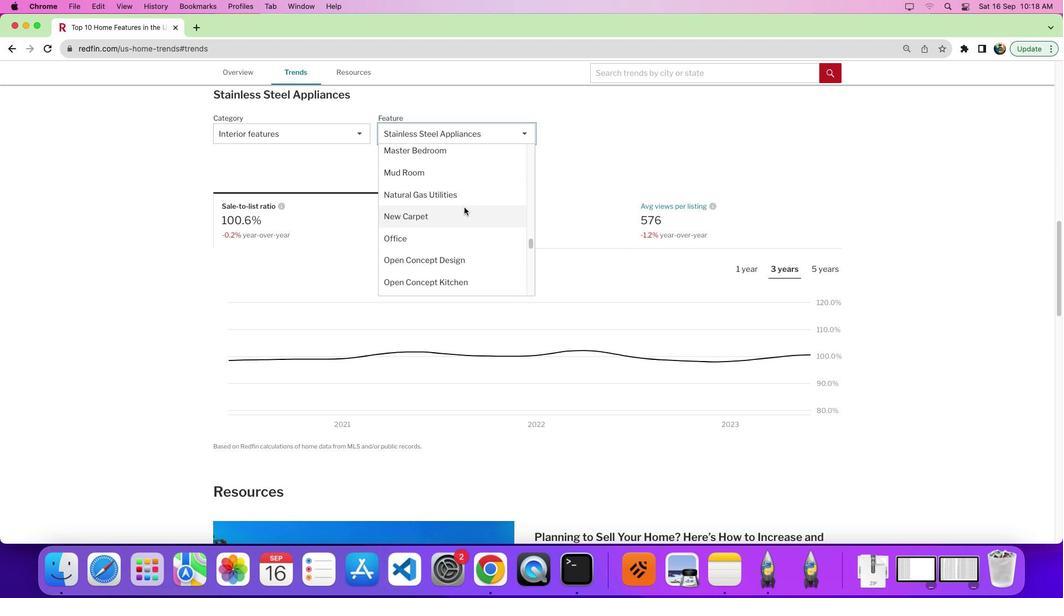 
Action: Mouse moved to (464, 207)
Screenshot: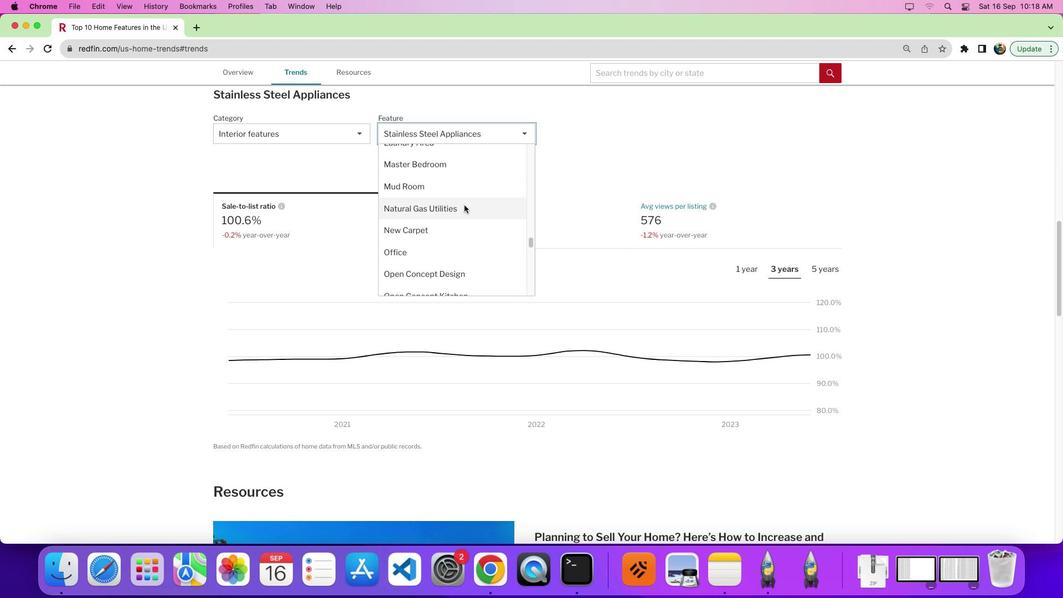 
Action: Mouse scrolled (464, 207) with delta (0, 0)
Screenshot: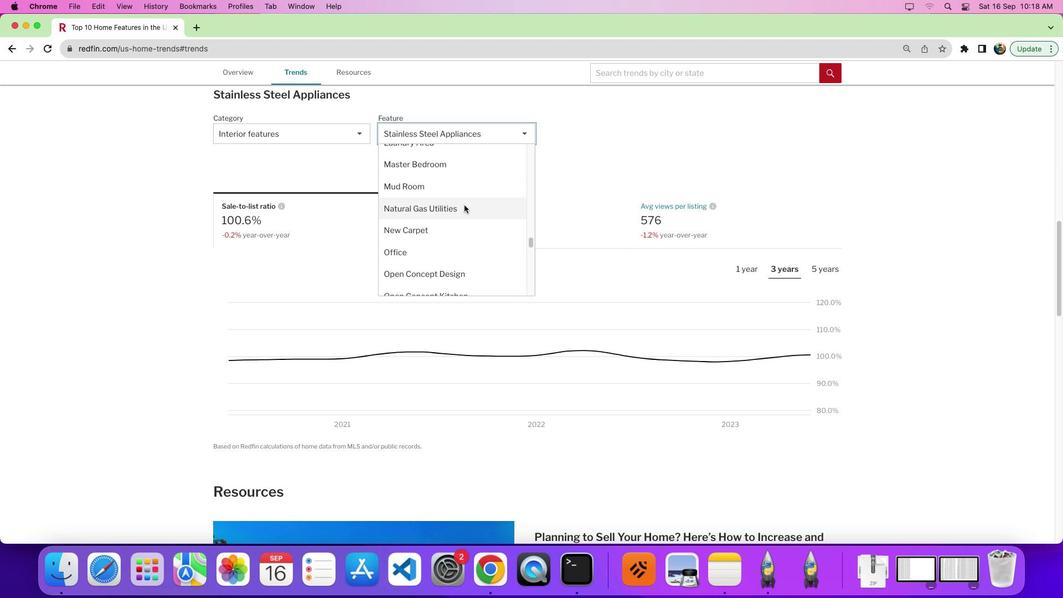 
Action: Mouse moved to (467, 201)
Screenshot: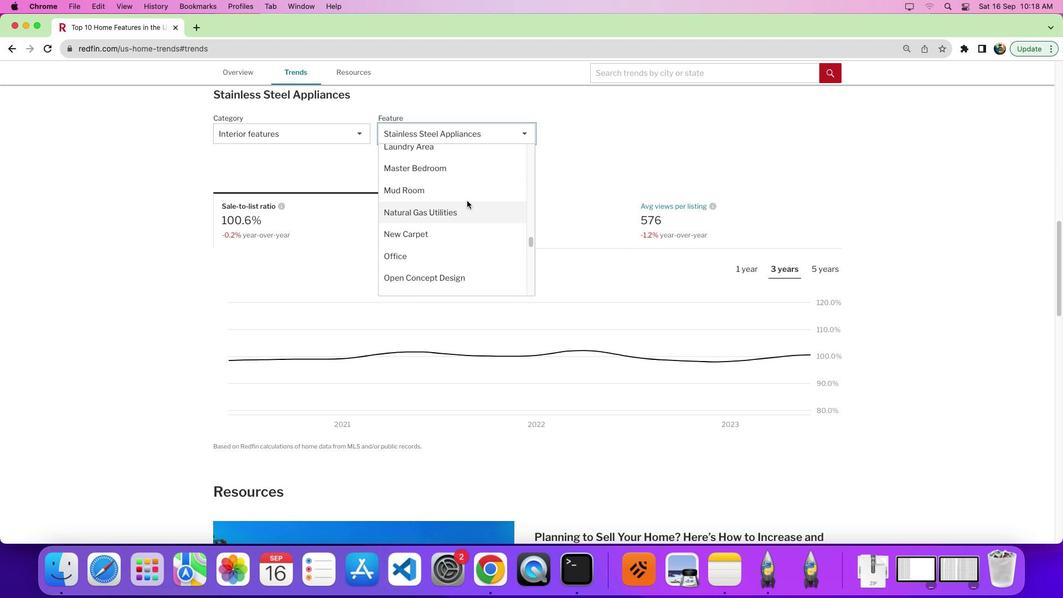 
Action: Mouse scrolled (467, 201) with delta (0, 0)
Screenshot: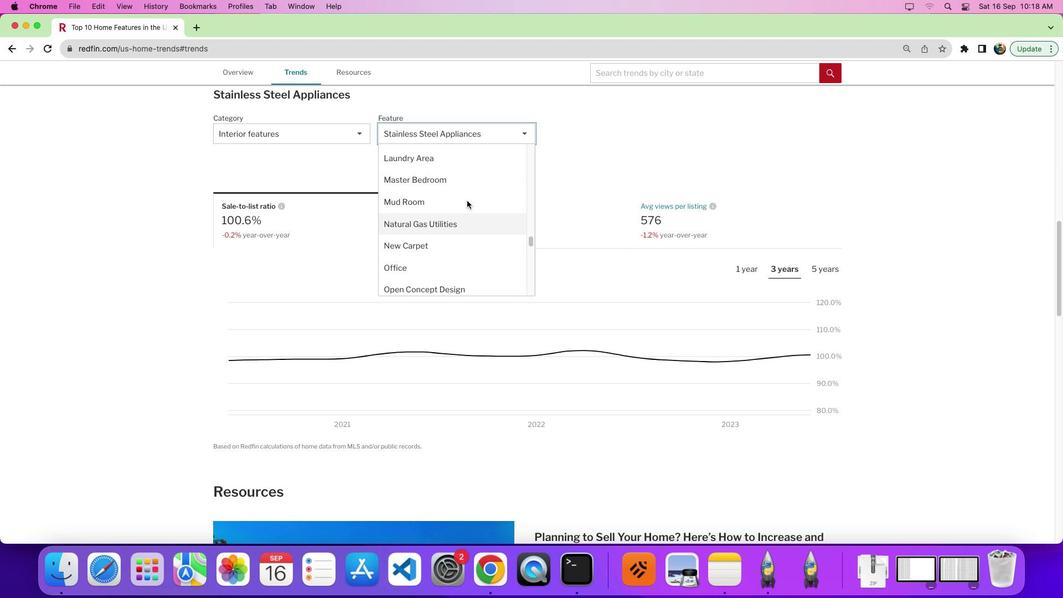 
Action: Mouse scrolled (467, 201) with delta (0, 0)
Screenshot: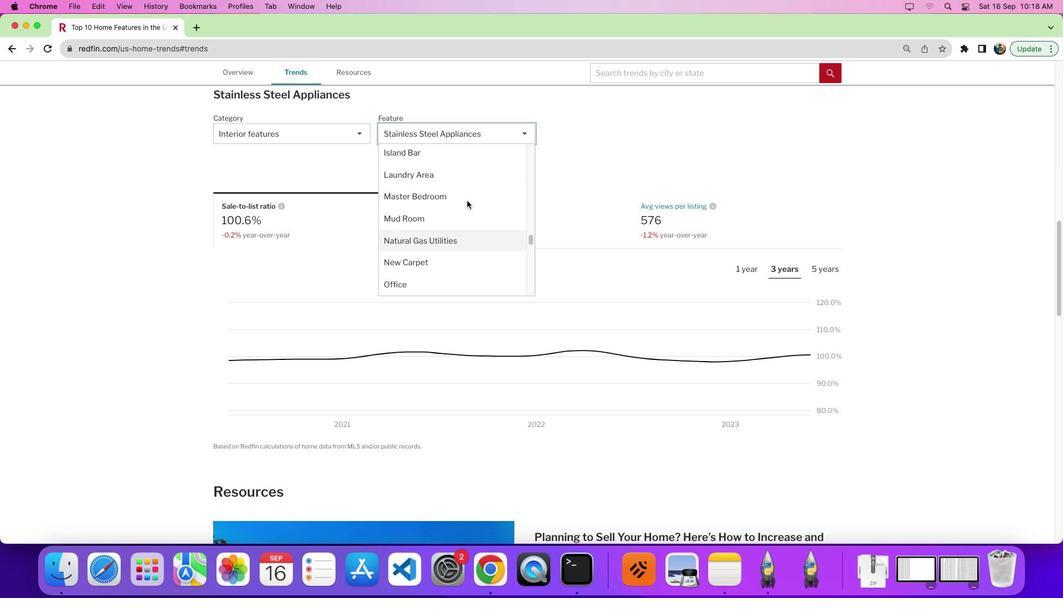 
Action: Mouse moved to (467, 201)
Screenshot: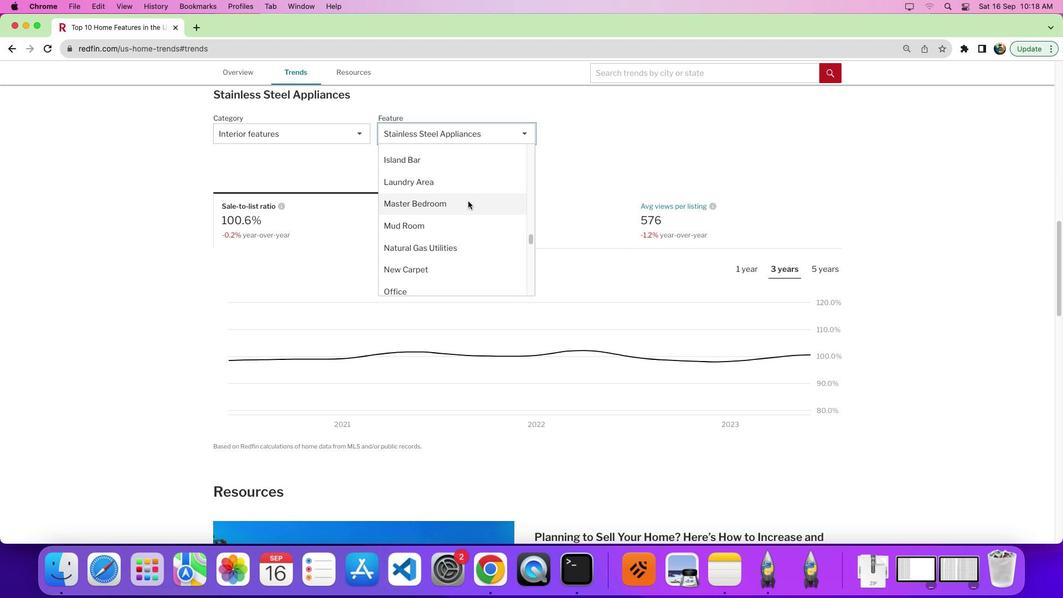 
Action: Mouse scrolled (467, 201) with delta (0, 0)
Screenshot: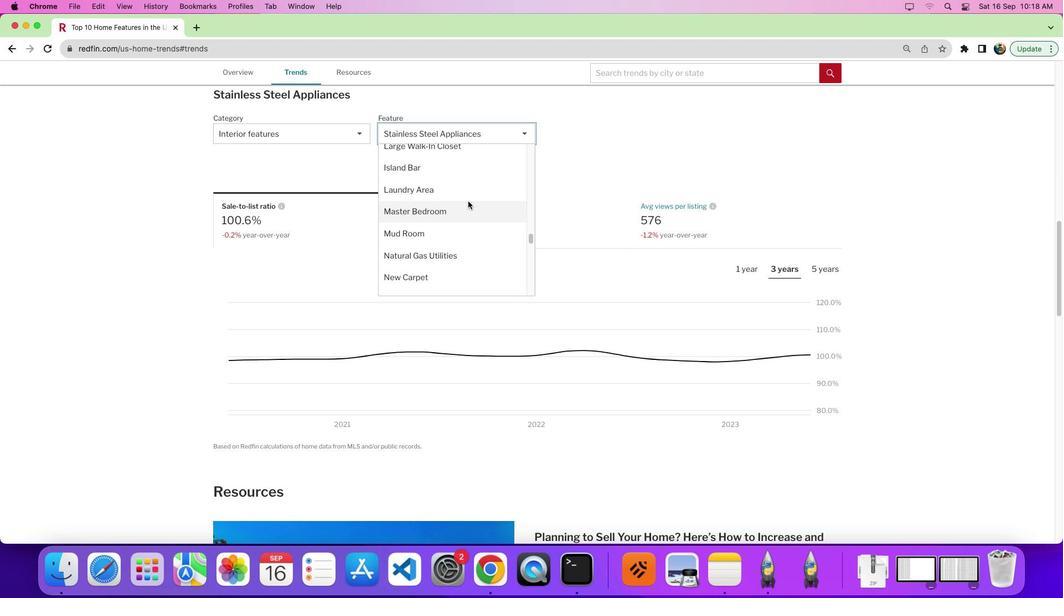 
Action: Mouse moved to (468, 201)
Screenshot: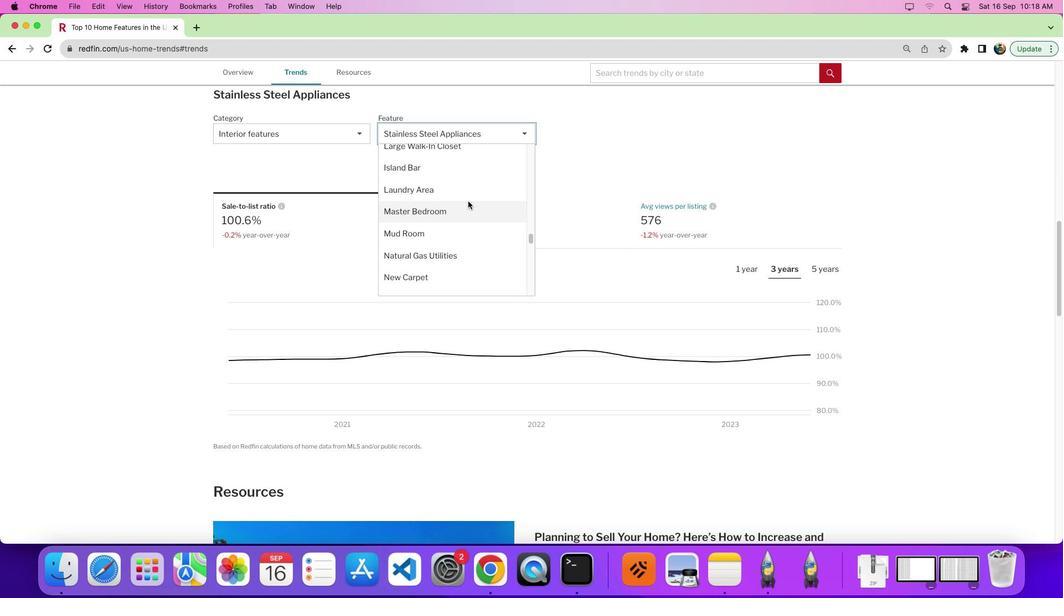 
Action: Mouse scrolled (468, 201) with delta (0, 0)
Screenshot: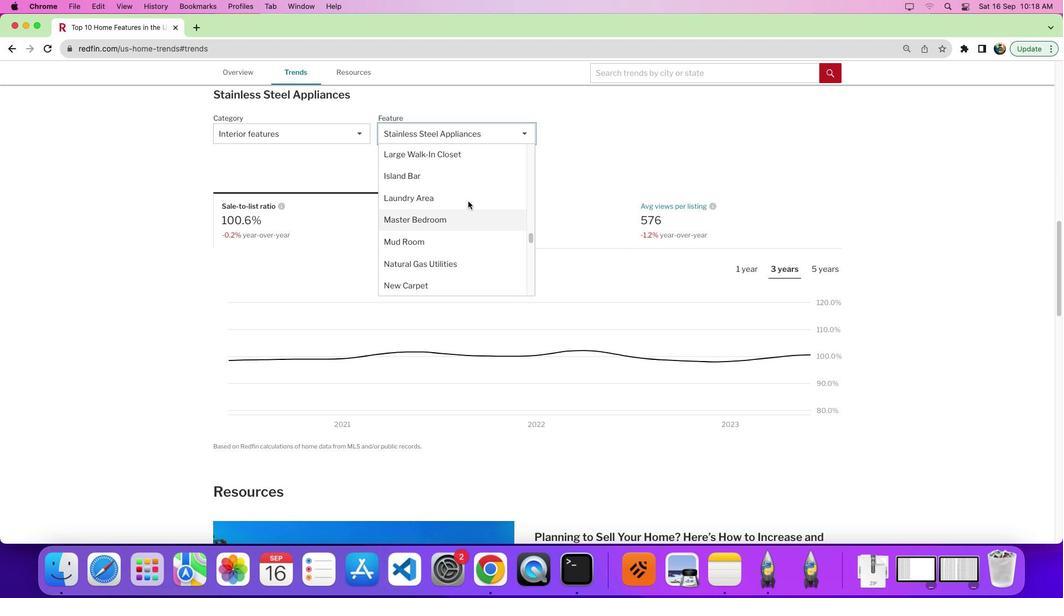 
Action: Mouse moved to (468, 202)
Screenshot: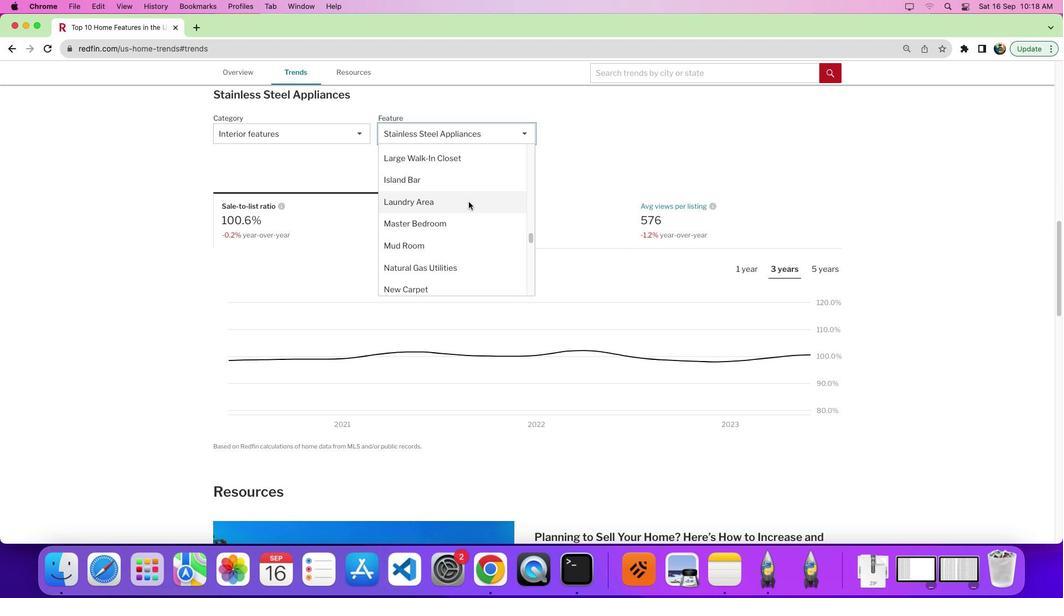 
Action: Mouse scrolled (468, 202) with delta (0, 0)
Screenshot: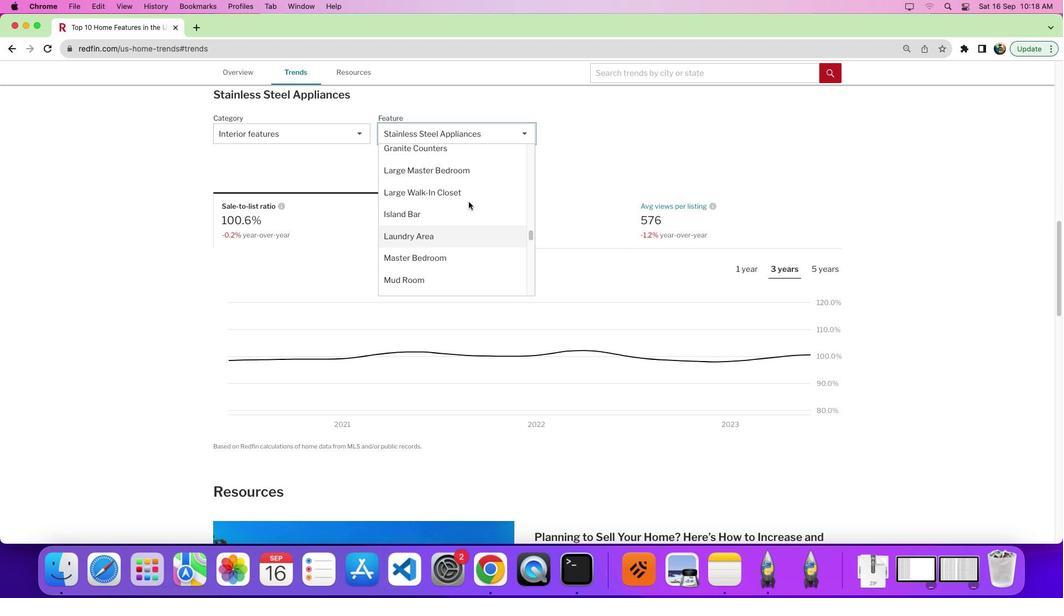 
Action: Mouse scrolled (468, 202) with delta (0, 0)
Screenshot: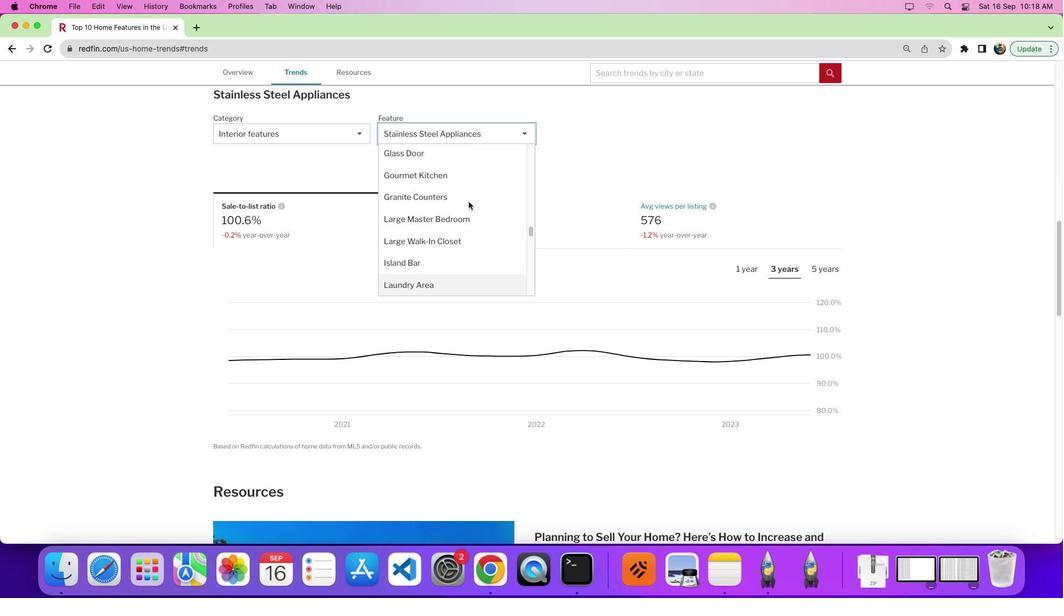 
Action: Mouse scrolled (468, 202) with delta (0, 2)
Screenshot: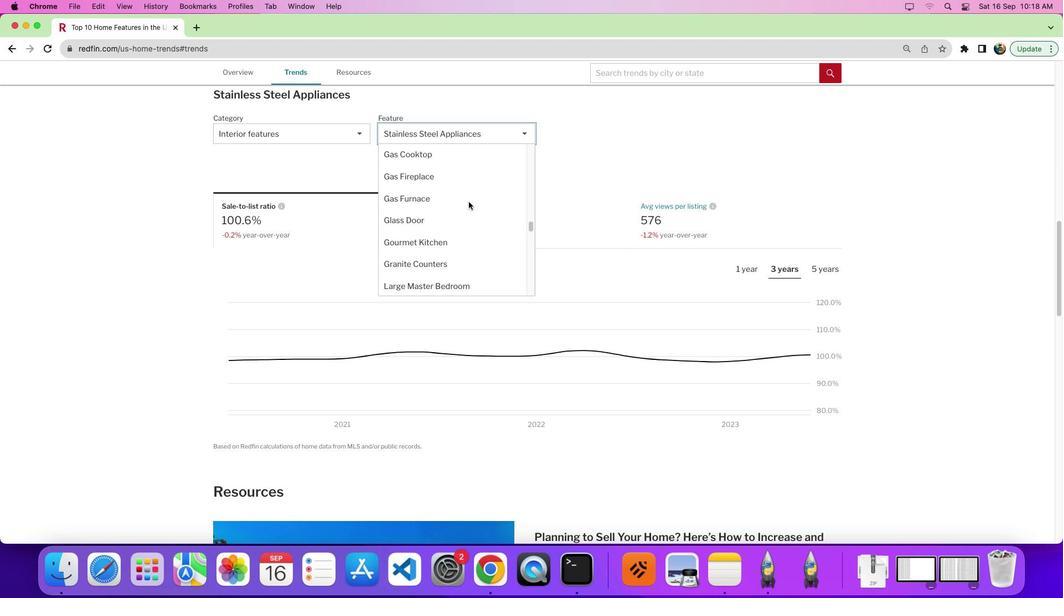 
Action: Mouse moved to (447, 203)
Screenshot: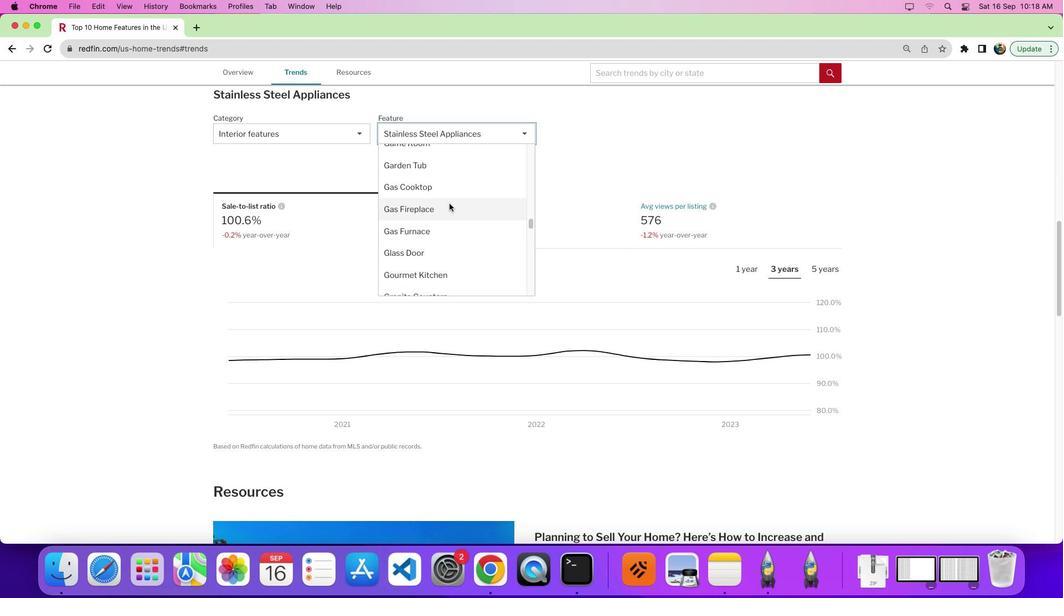 
Action: Mouse scrolled (447, 203) with delta (0, 0)
Screenshot: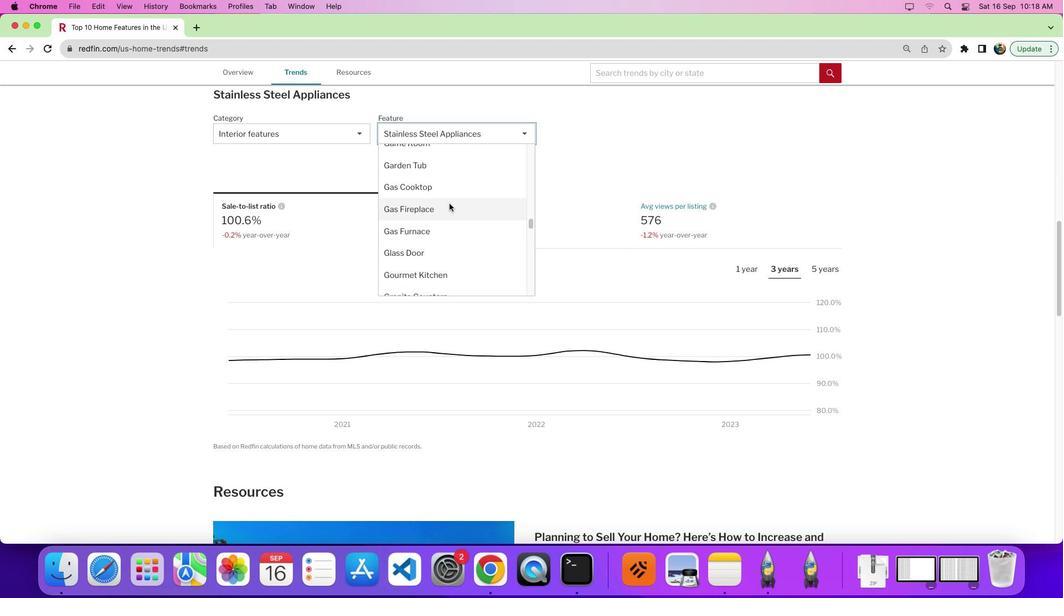 
Action: Mouse moved to (447, 203)
Screenshot: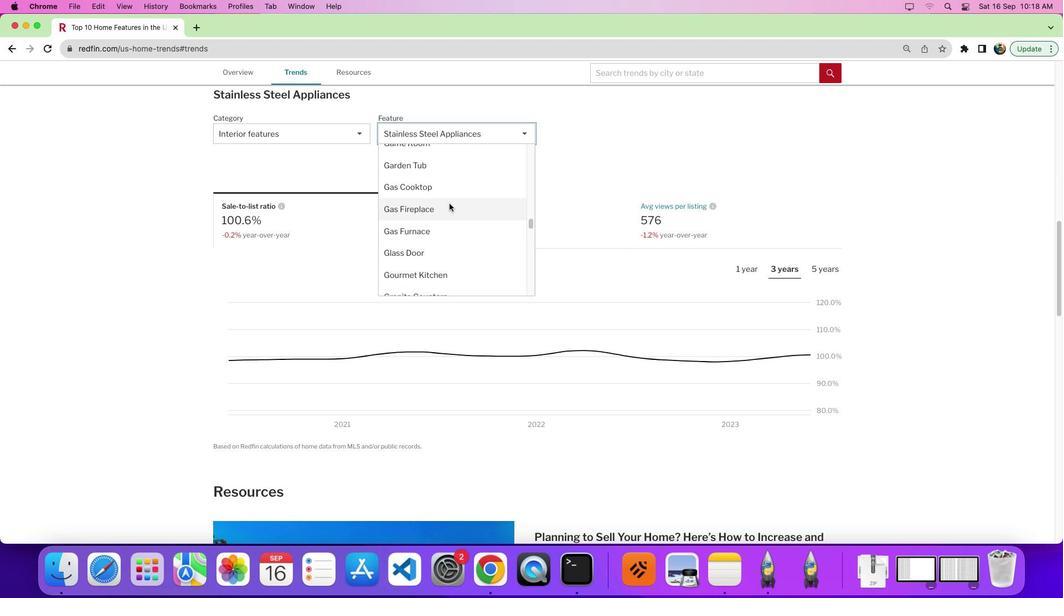 
Action: Mouse scrolled (447, 203) with delta (0, 0)
Screenshot: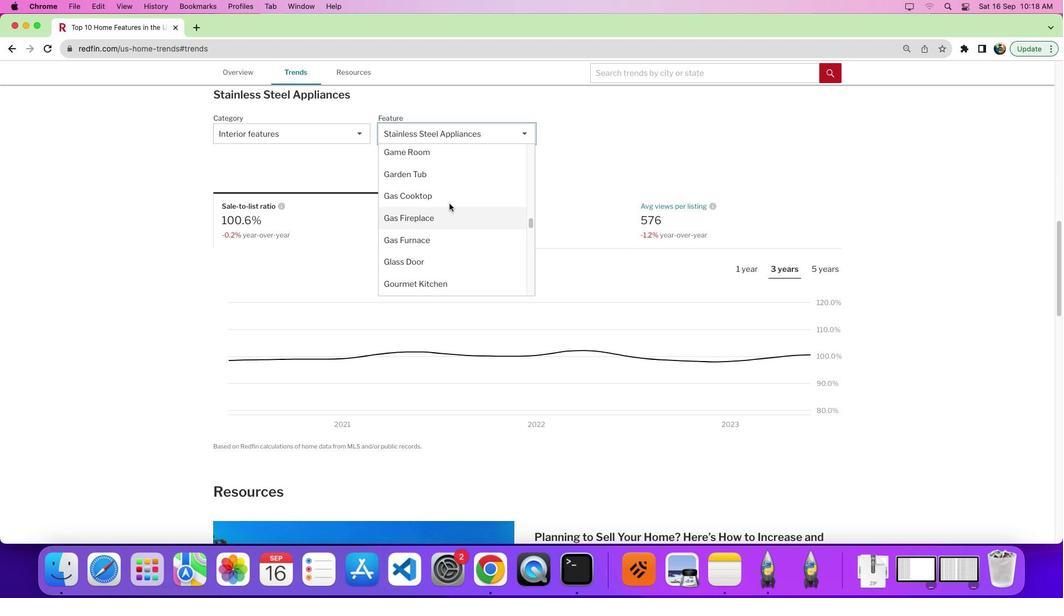 
Action: Mouse moved to (450, 203)
Screenshot: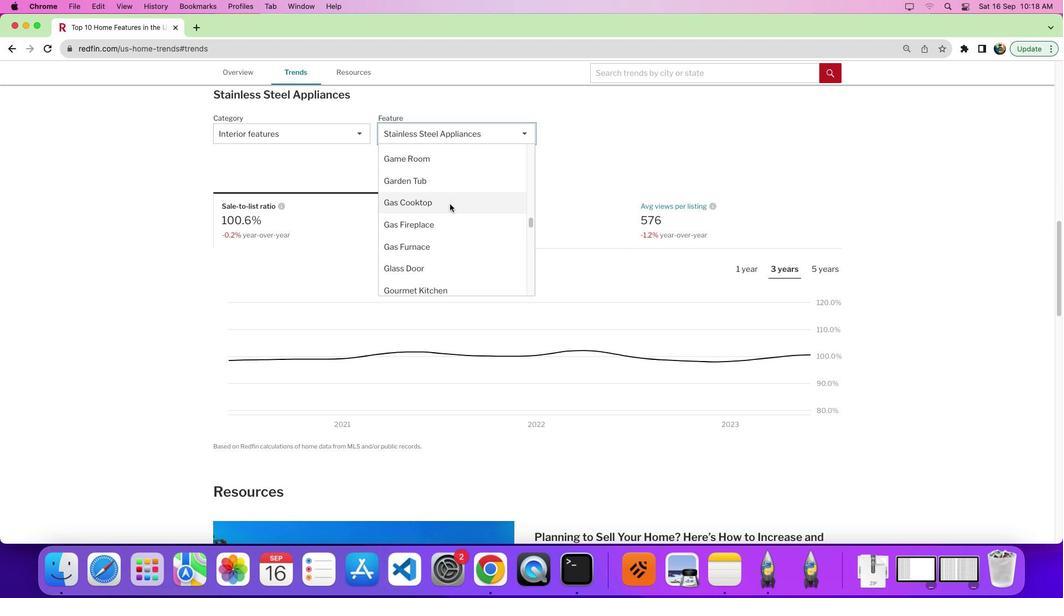 
Action: Mouse scrolled (450, 203) with delta (0, 0)
Screenshot: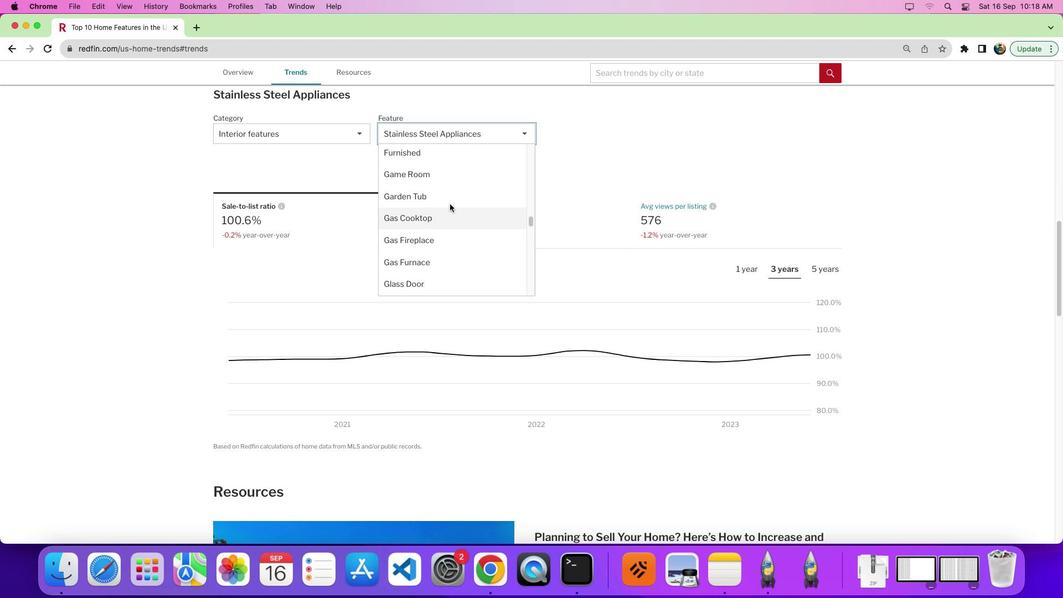 
Action: Mouse scrolled (450, 203) with delta (0, 0)
Screenshot: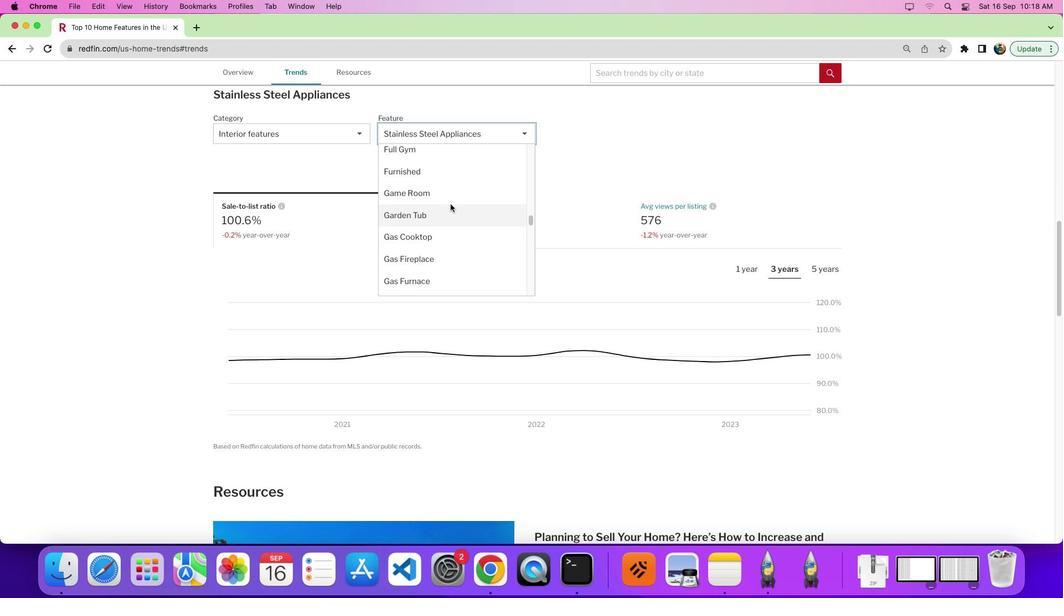 
Action: Mouse scrolled (450, 203) with delta (0, 2)
Screenshot: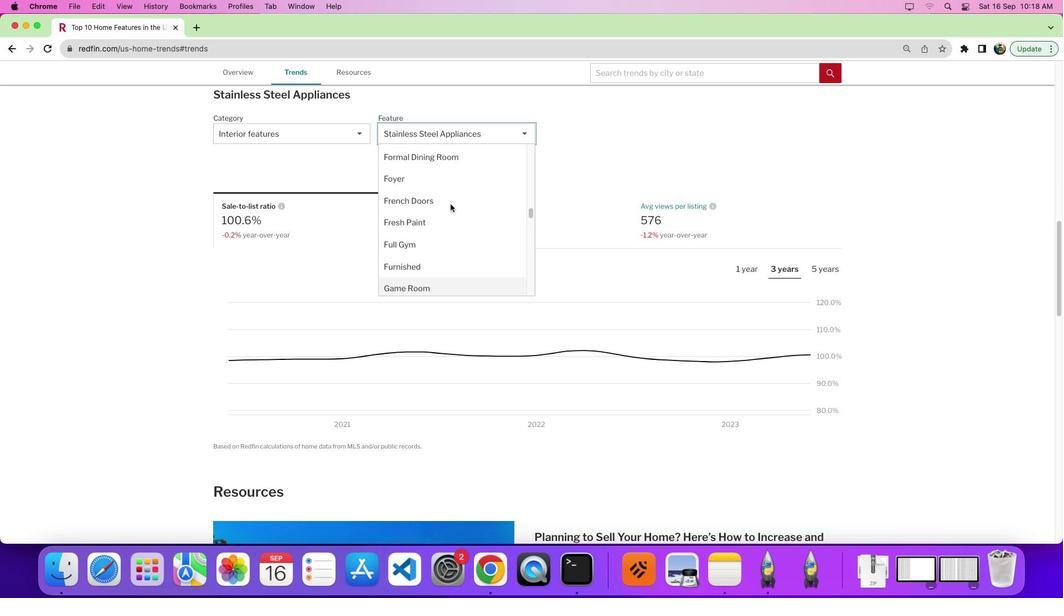 
Action: Mouse moved to (450, 203)
Screenshot: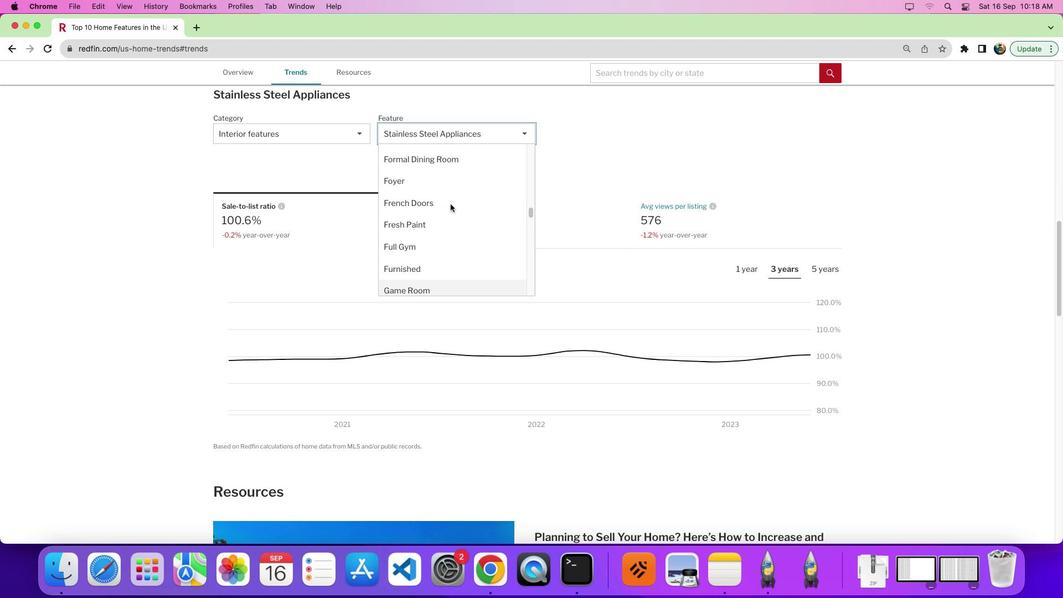 
Action: Mouse scrolled (450, 203) with delta (0, 0)
Screenshot: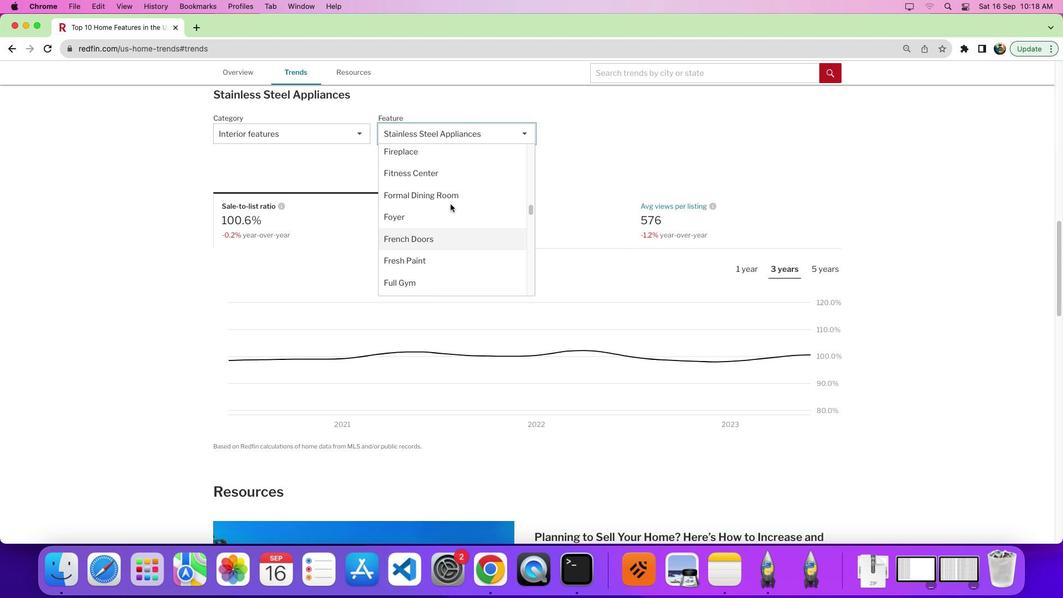 
Action: Mouse scrolled (450, 203) with delta (0, 0)
Screenshot: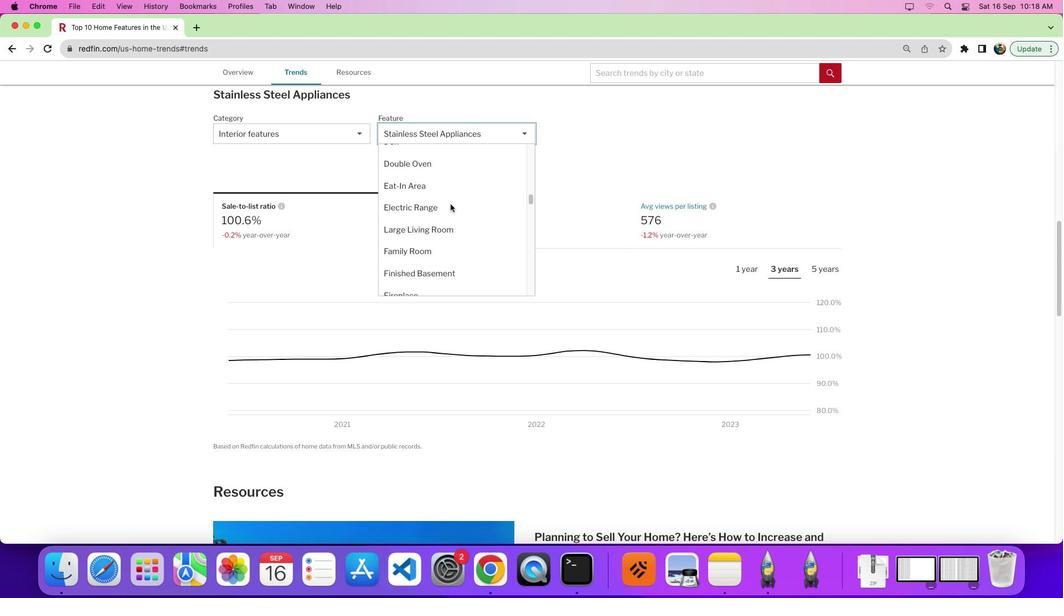 
Action: Mouse scrolled (450, 203) with delta (0, 3)
Screenshot: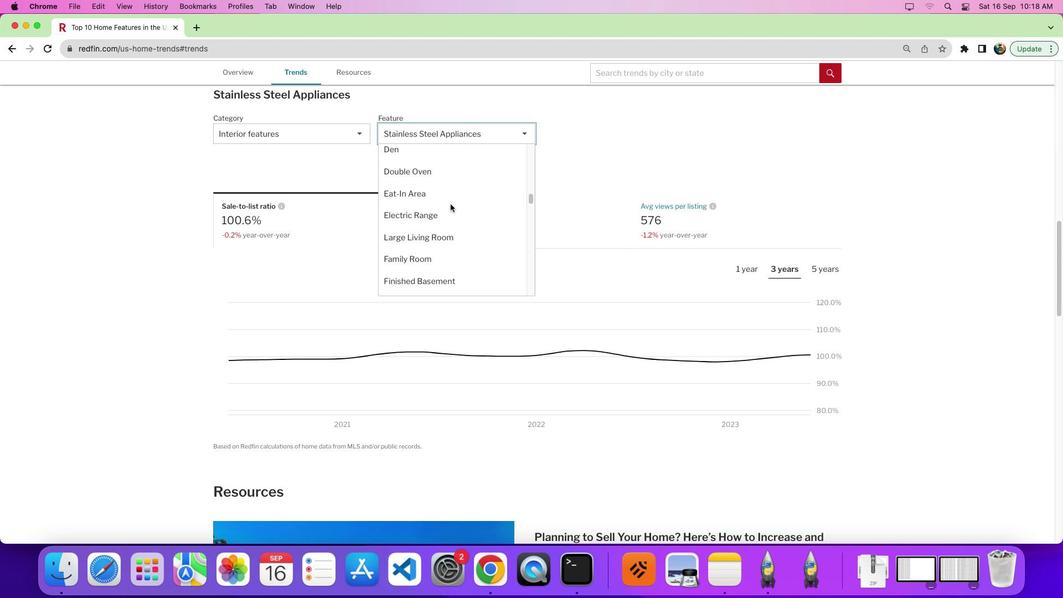 
Action: Mouse scrolled (450, 203) with delta (0, 0)
Screenshot: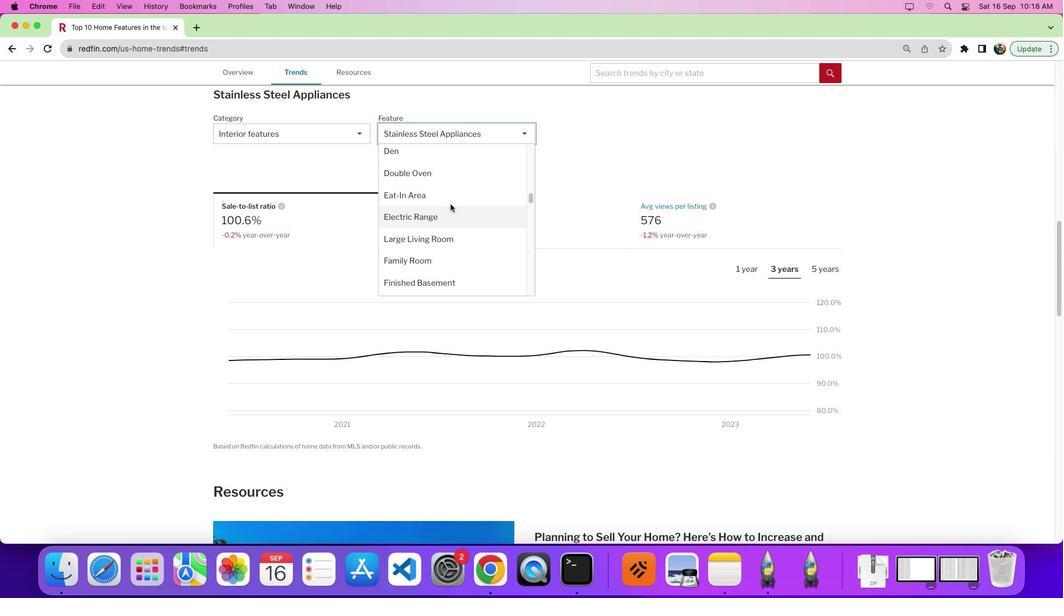
Action: Mouse scrolled (450, 203) with delta (0, 0)
Screenshot: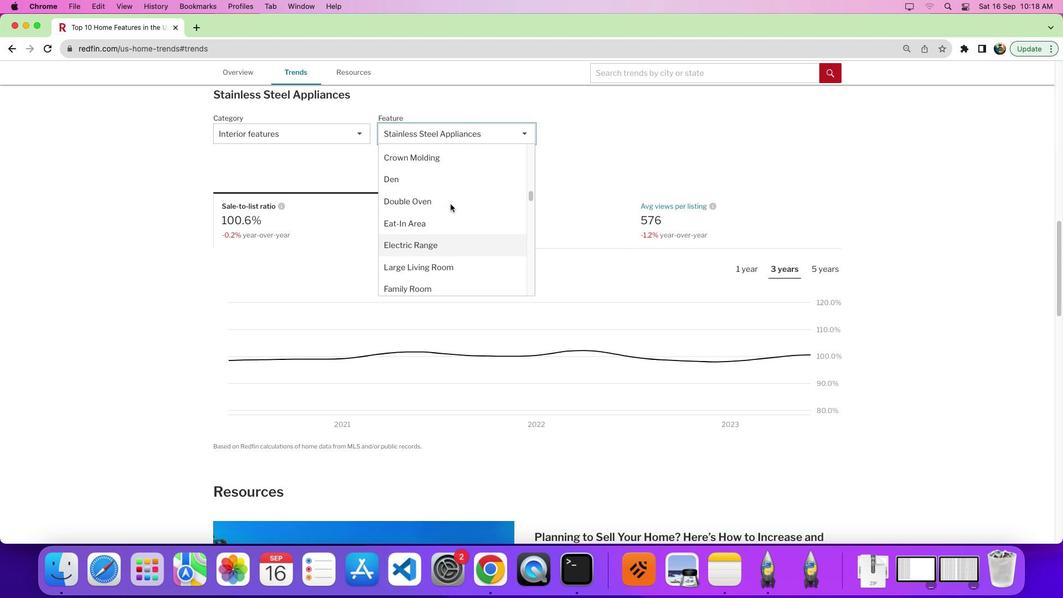 
Action: Mouse scrolled (450, 203) with delta (0, 0)
Screenshot: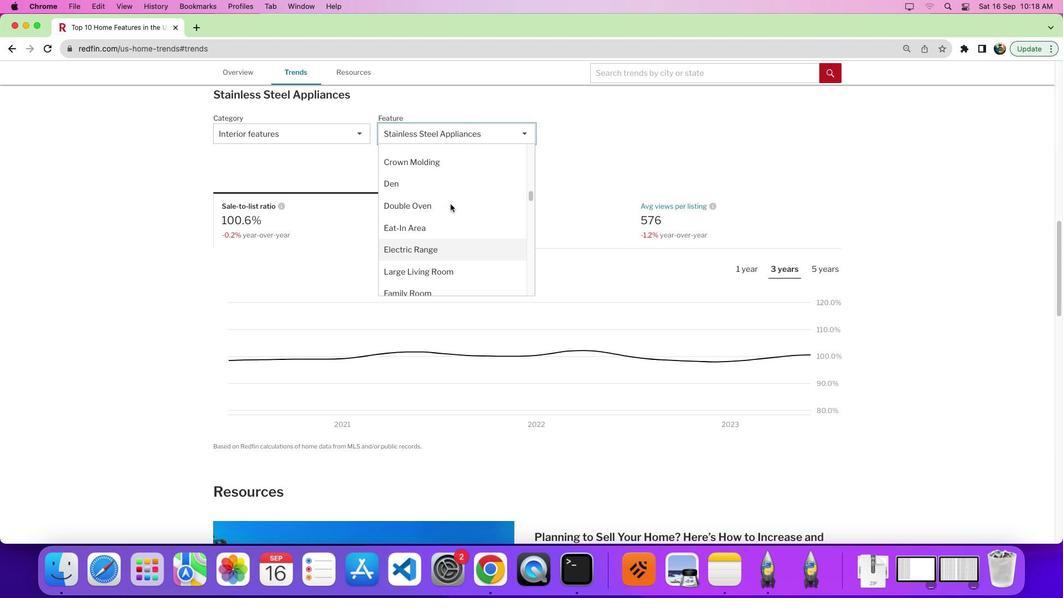 
Action: Mouse scrolled (450, 203) with delta (0, 0)
Screenshot: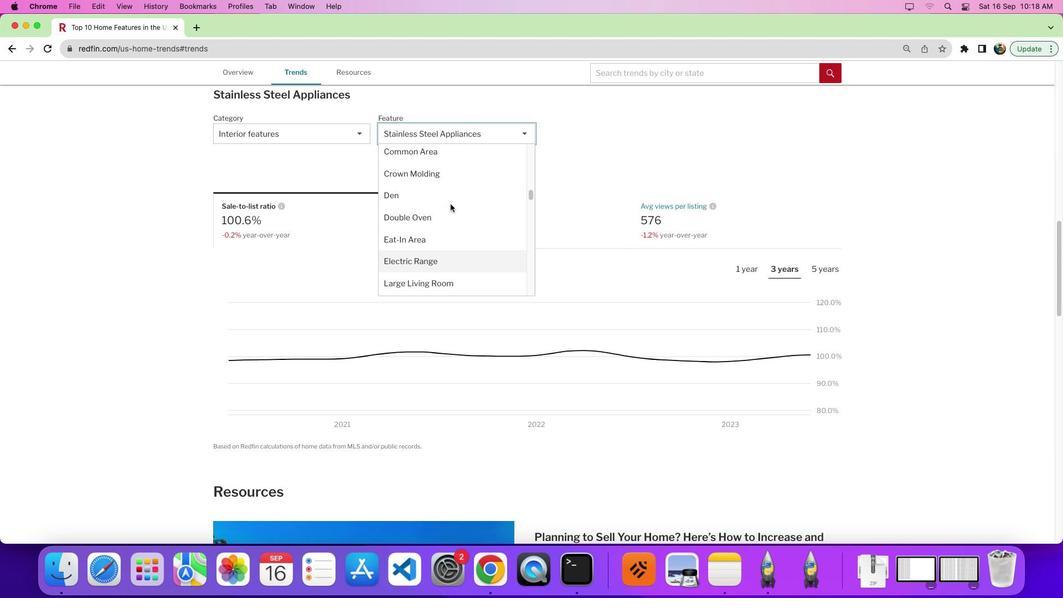 
Action: Mouse scrolled (450, 203) with delta (0, 0)
Screenshot: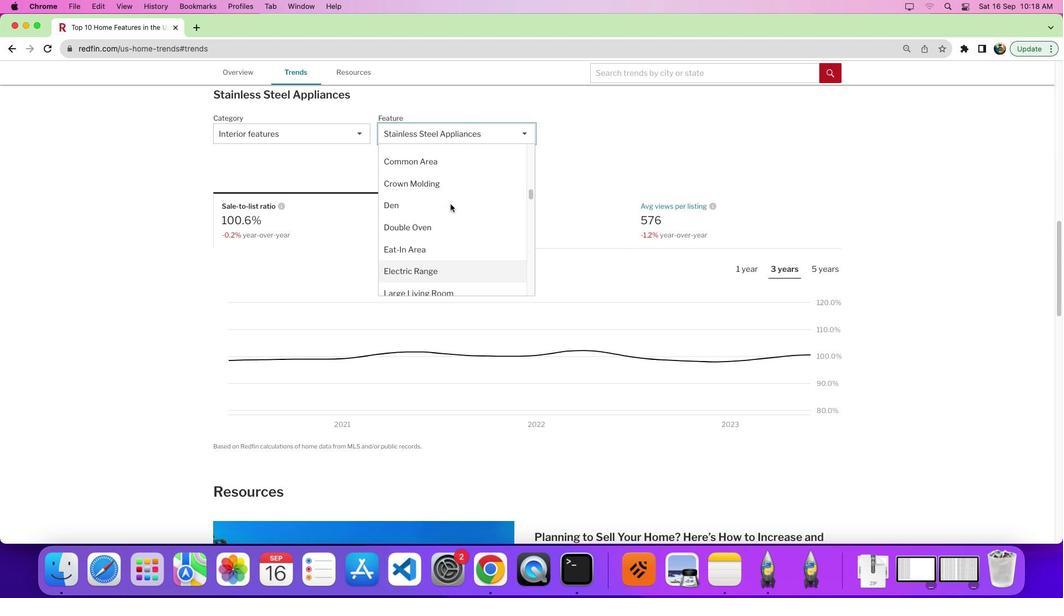 
Action: Mouse moved to (445, 192)
Screenshot: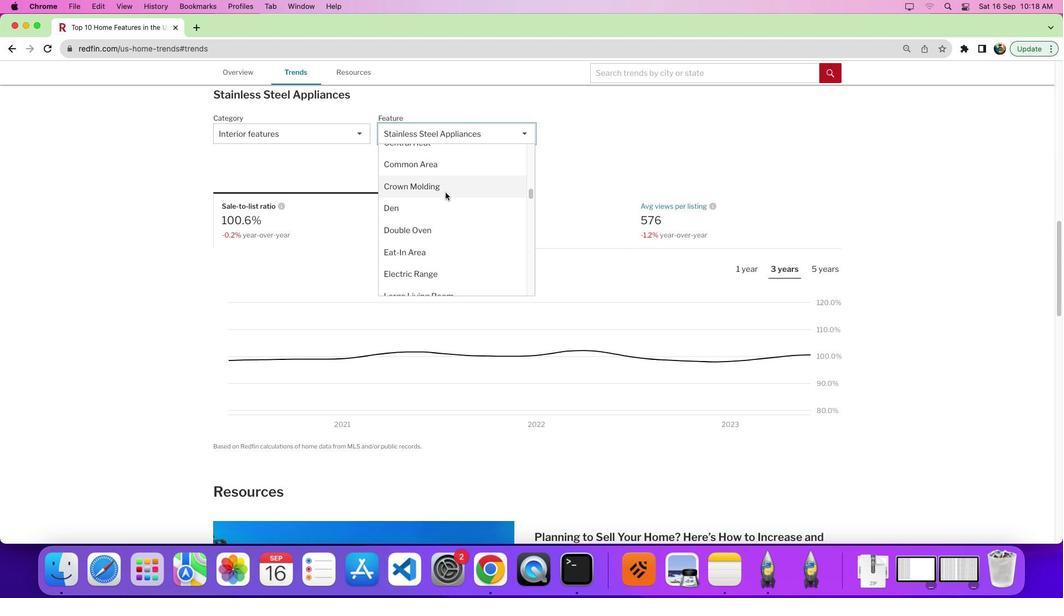 
Action: Mouse pressed left at (445, 192)
Screenshot: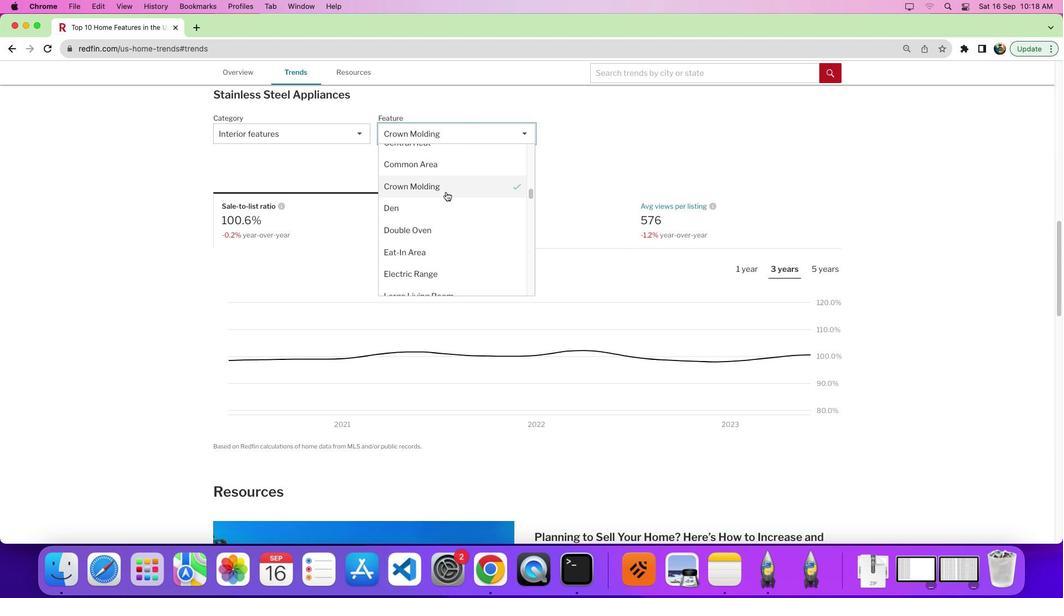 
Action: Mouse moved to (649, 246)
Screenshot: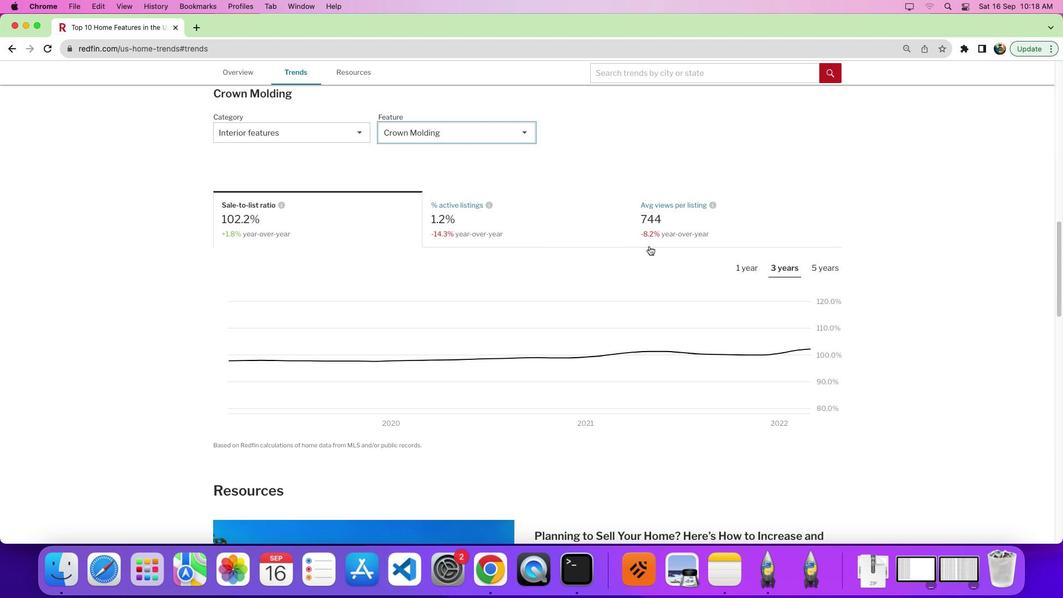 
Action: Mouse scrolled (649, 246) with delta (0, 0)
Screenshot: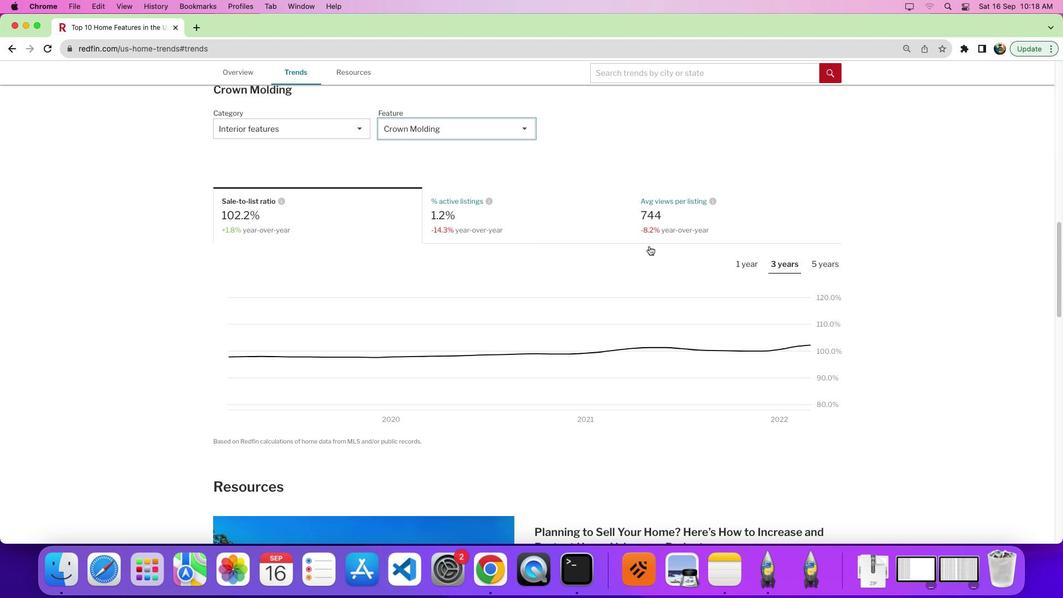 
Action: Mouse scrolled (649, 246) with delta (0, 0)
Screenshot: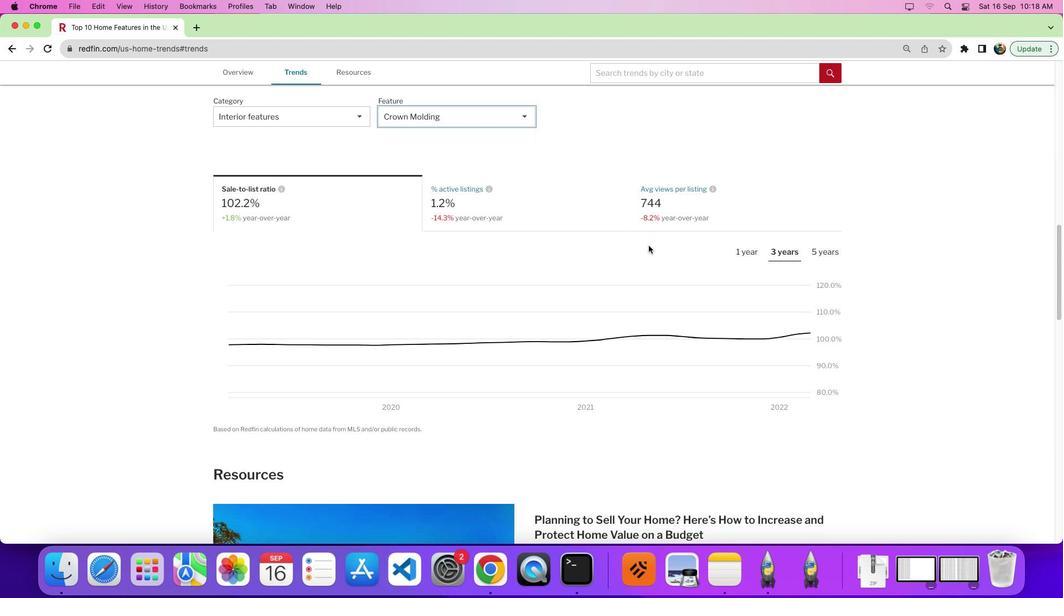 
Action: Mouse moved to (649, 245)
Screenshot: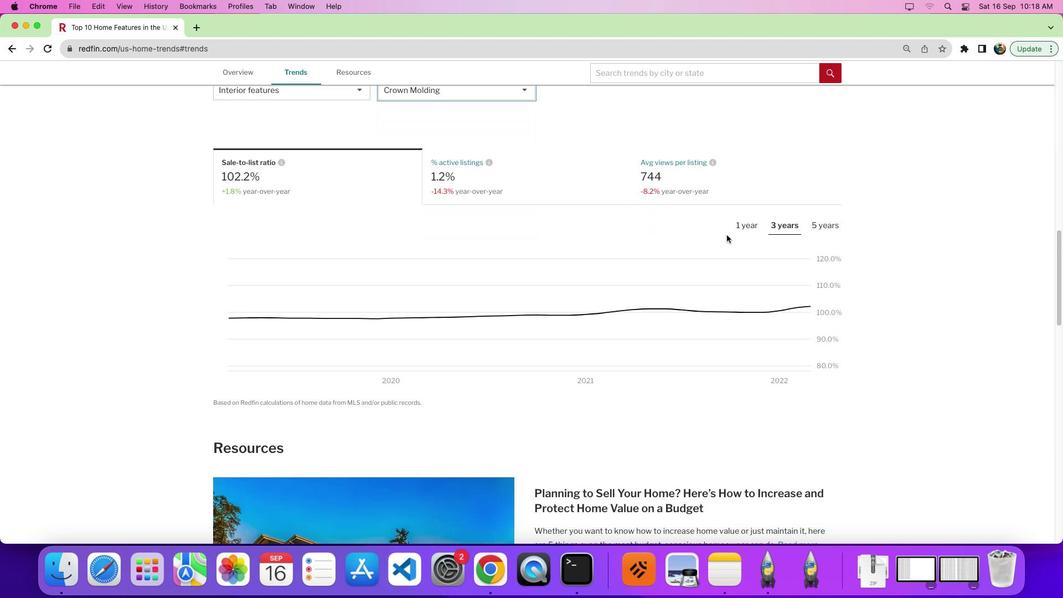 
Action: Mouse scrolled (649, 245) with delta (0, 0)
Screenshot: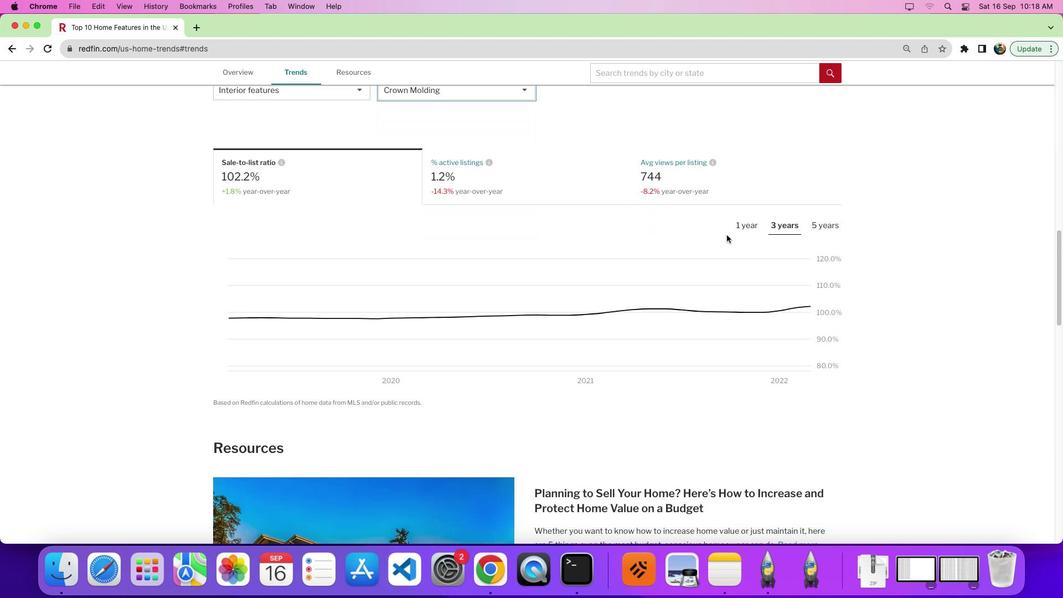 
Action: Mouse moved to (816, 222)
Screenshot: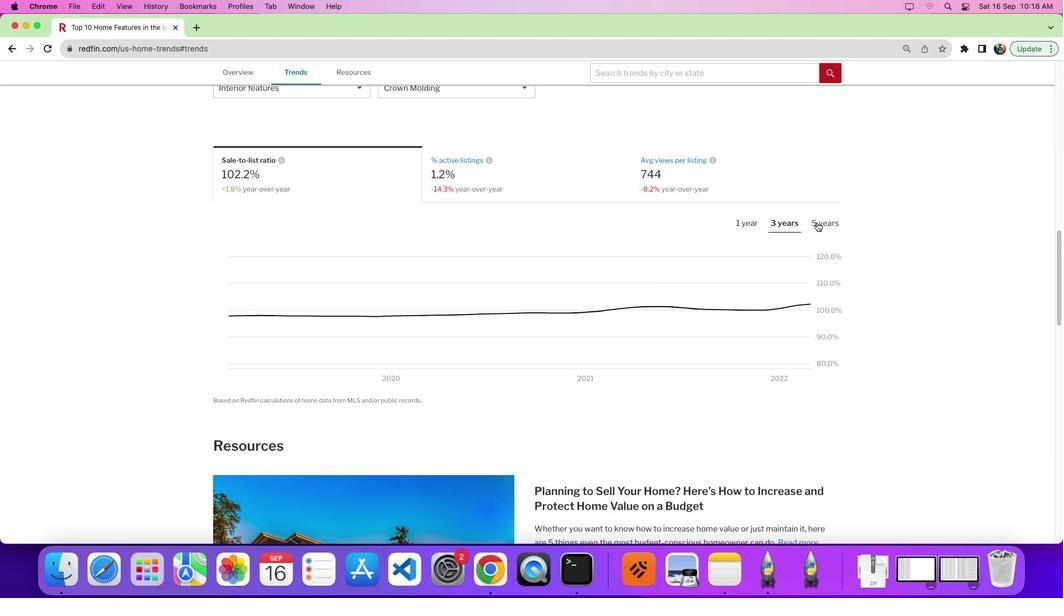 
Action: Mouse pressed left at (816, 222)
Screenshot: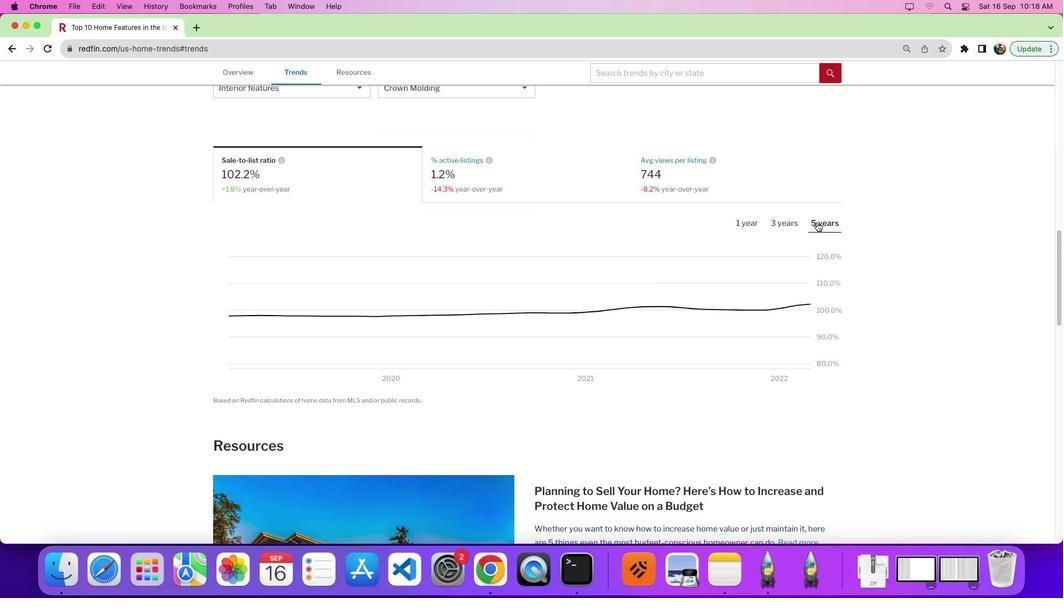 
Action: Mouse moved to (735, 259)
Screenshot: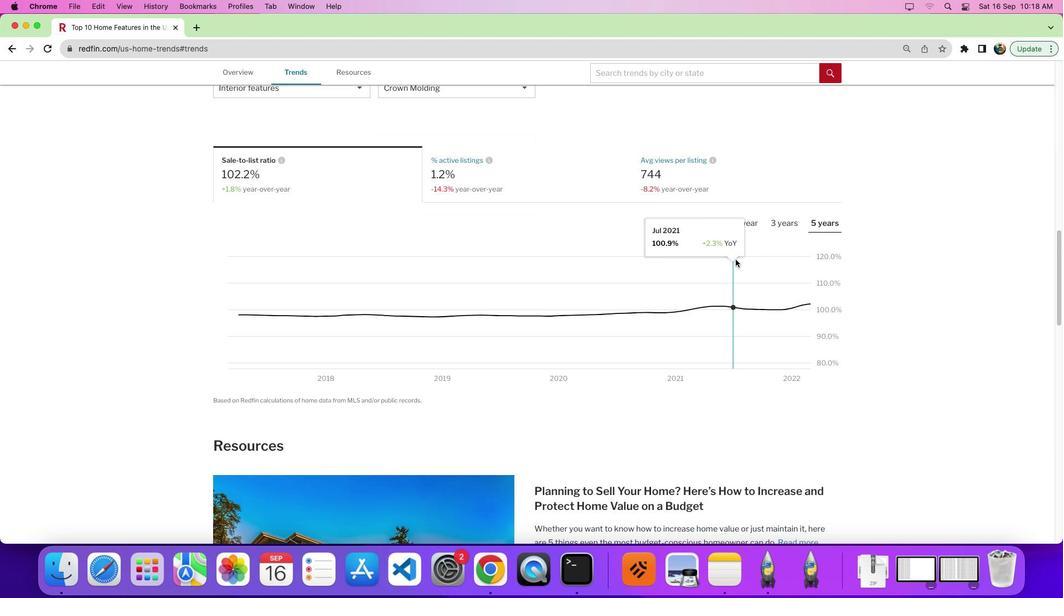 
Action: Mouse scrolled (735, 259) with delta (0, 0)
Screenshot: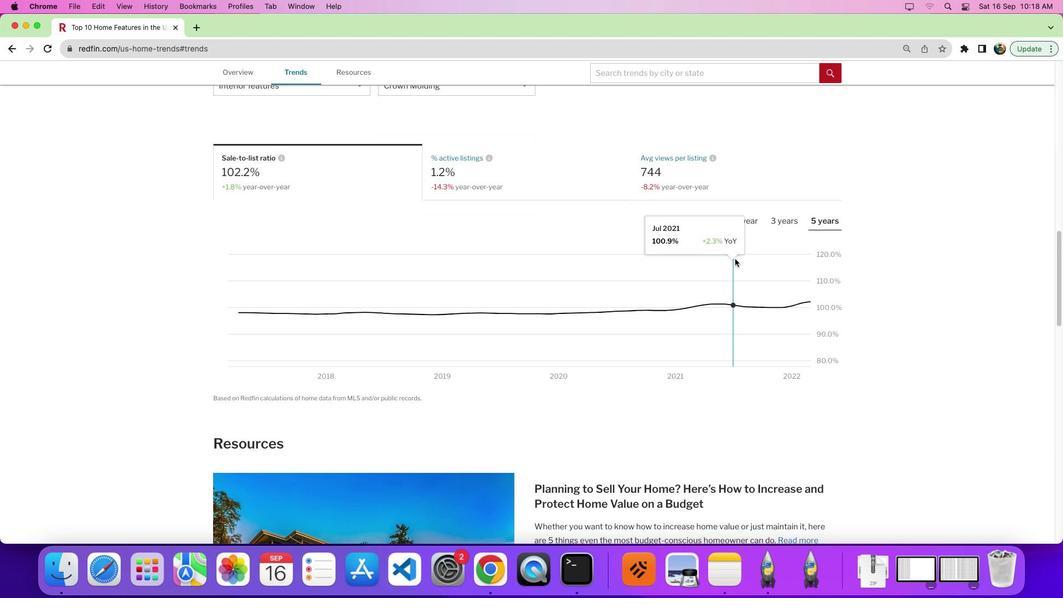 
Action: Mouse moved to (735, 258)
Screenshot: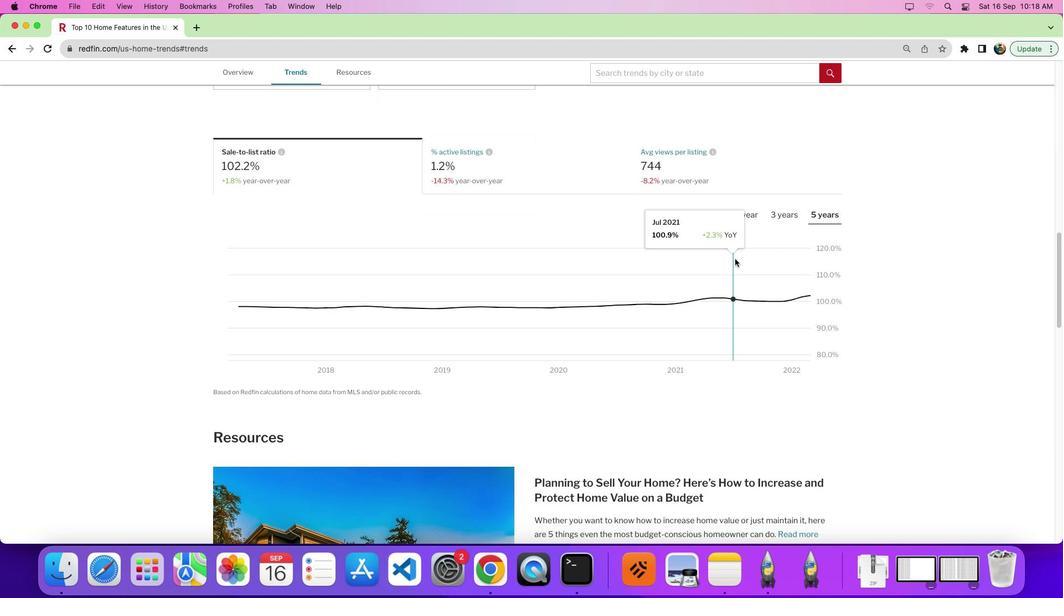 
Action: Mouse scrolled (735, 258) with delta (0, 0)
Screenshot: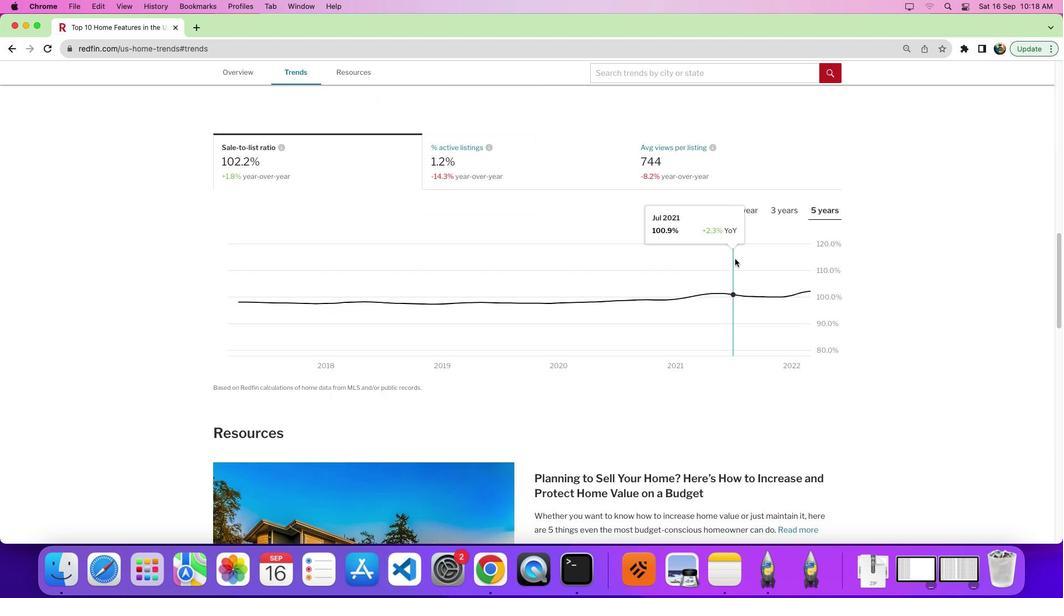 
Action: Mouse moved to (867, 282)
Screenshot: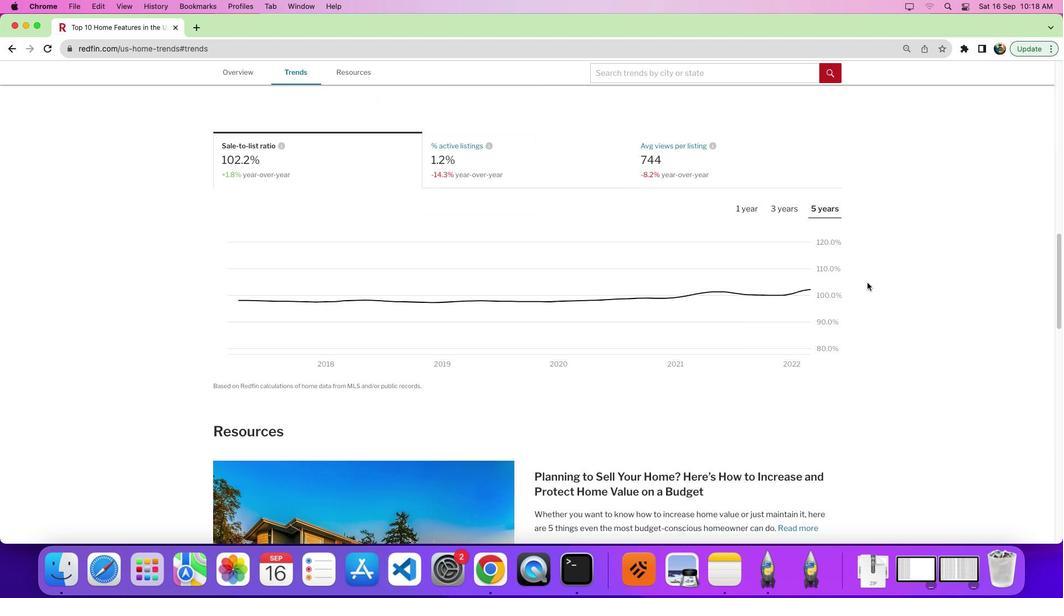 
